 Task: Search one way flight ticket for 4 adults, 2 children, 2 infants in seat and 1 infant on lap in economy from Eagle/vail: Eagle County Regional Airport to Raleigh: Raleigh-durham International Airport on 8-5-2023. Choice of flights is Southwest. Number of bags: 1 carry on bag. Price is upto 85000. Outbound departure time preference is 0:00.
Action: Mouse moved to (295, 124)
Screenshot: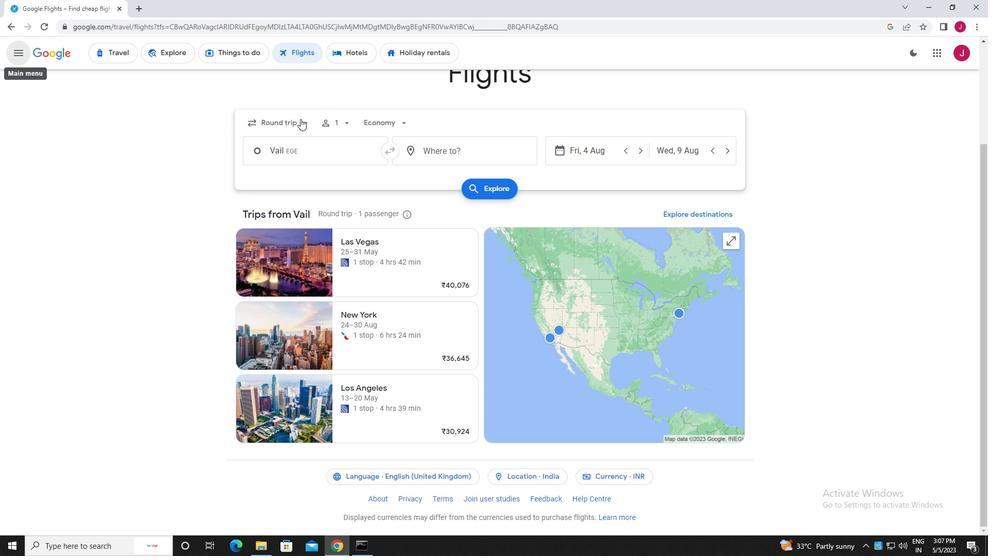 
Action: Mouse pressed left at (295, 124)
Screenshot: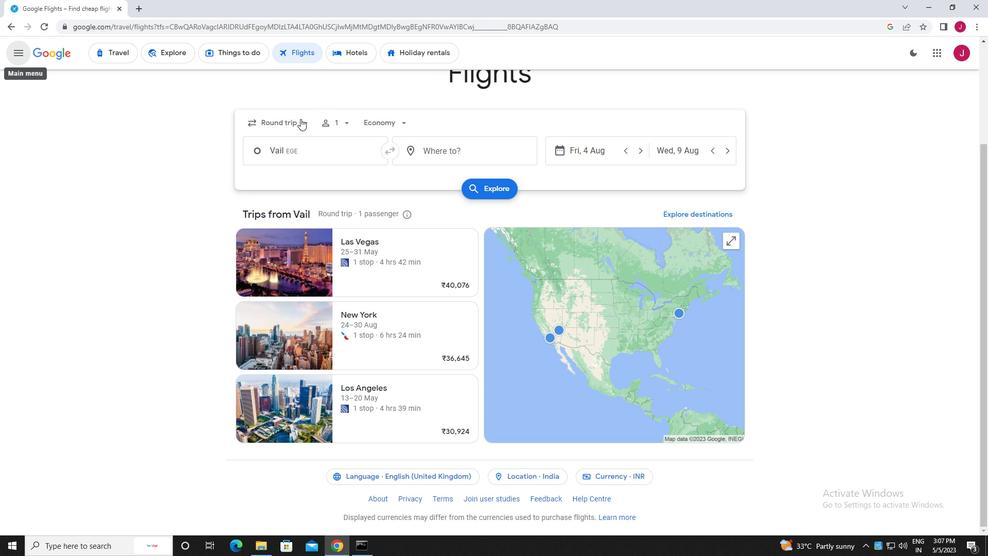 
Action: Mouse moved to (289, 166)
Screenshot: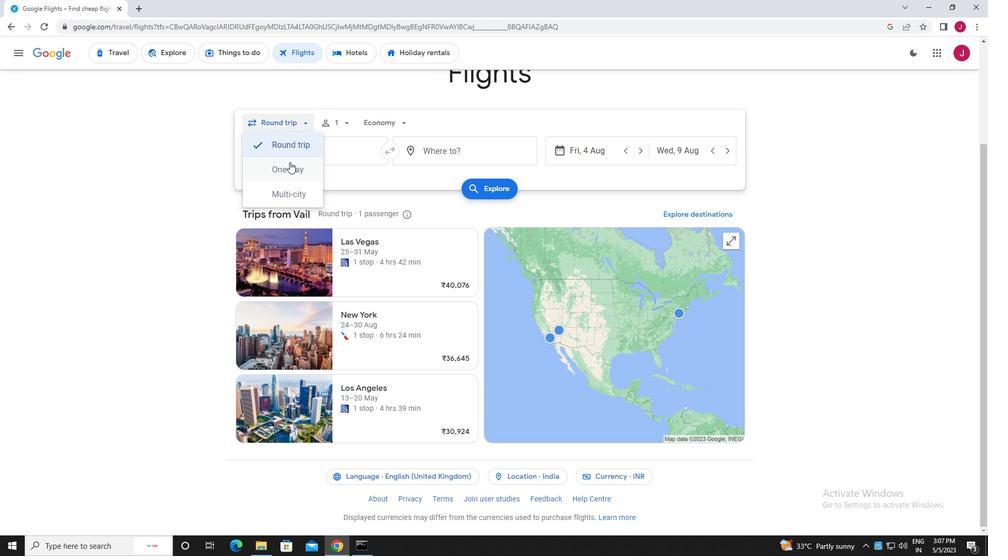 
Action: Mouse pressed left at (289, 166)
Screenshot: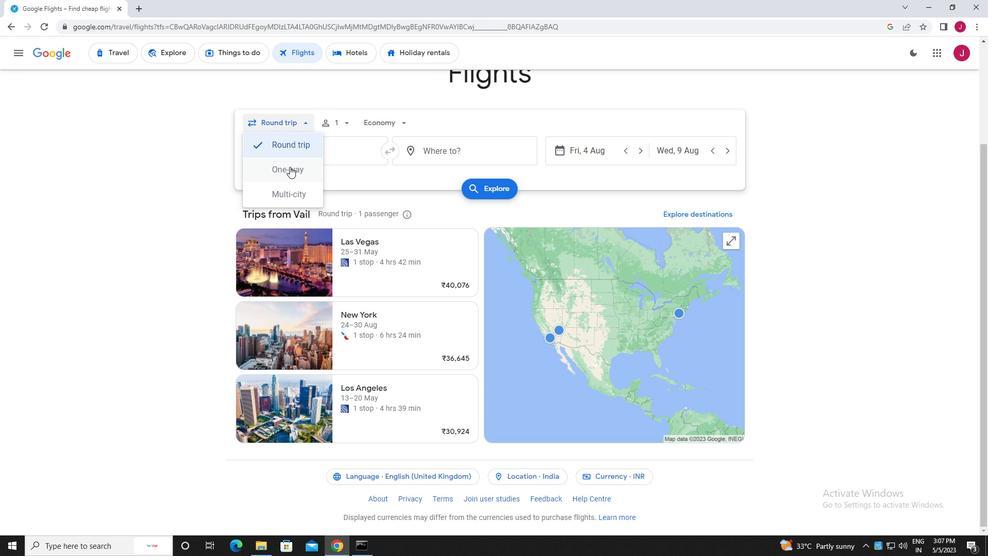 
Action: Mouse moved to (340, 125)
Screenshot: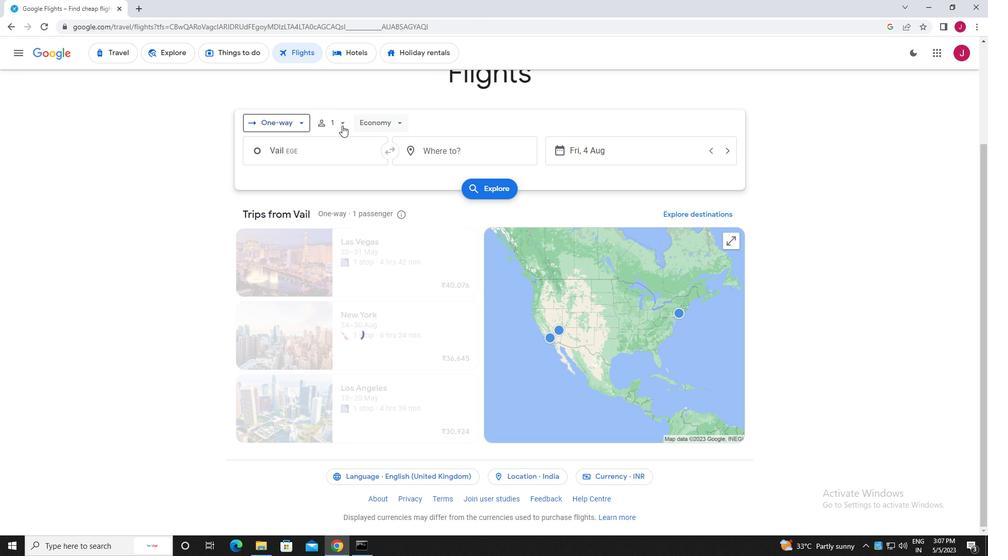 
Action: Mouse pressed left at (340, 125)
Screenshot: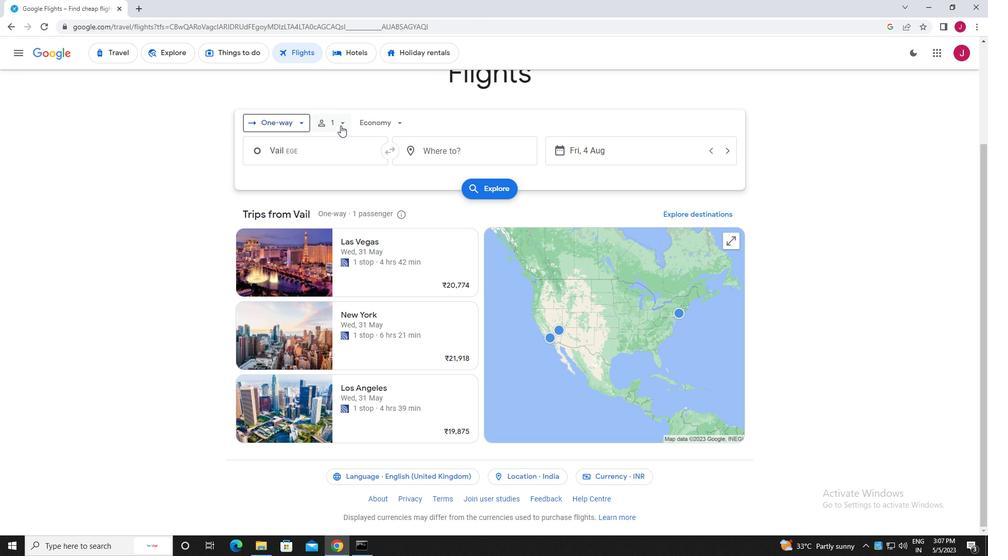 
Action: Mouse moved to (422, 148)
Screenshot: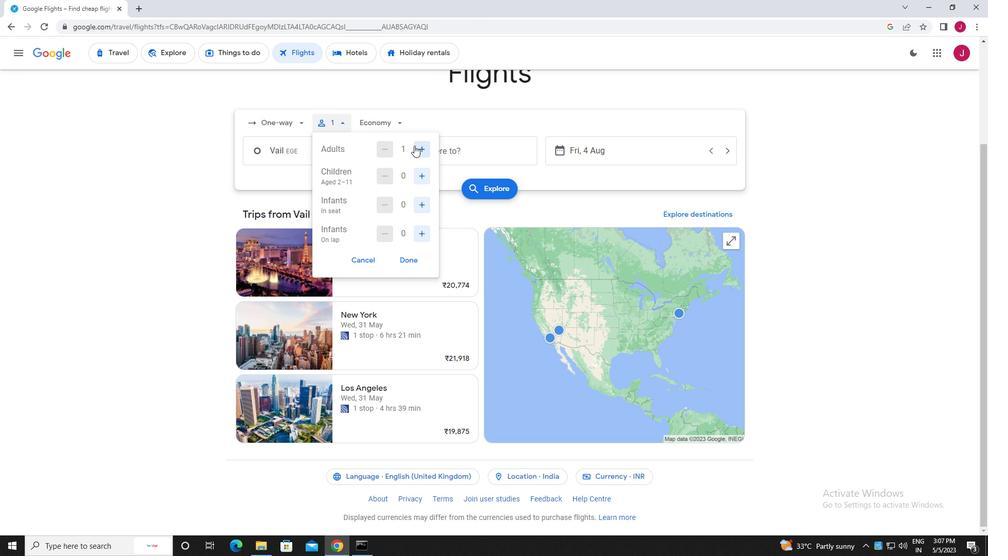 
Action: Mouse pressed left at (422, 148)
Screenshot: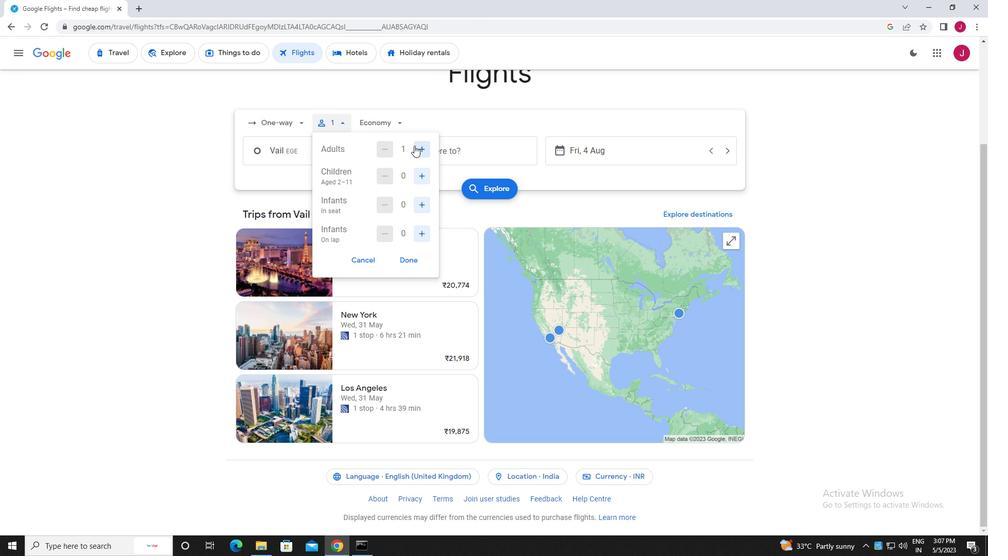 
Action: Mouse pressed left at (422, 148)
Screenshot: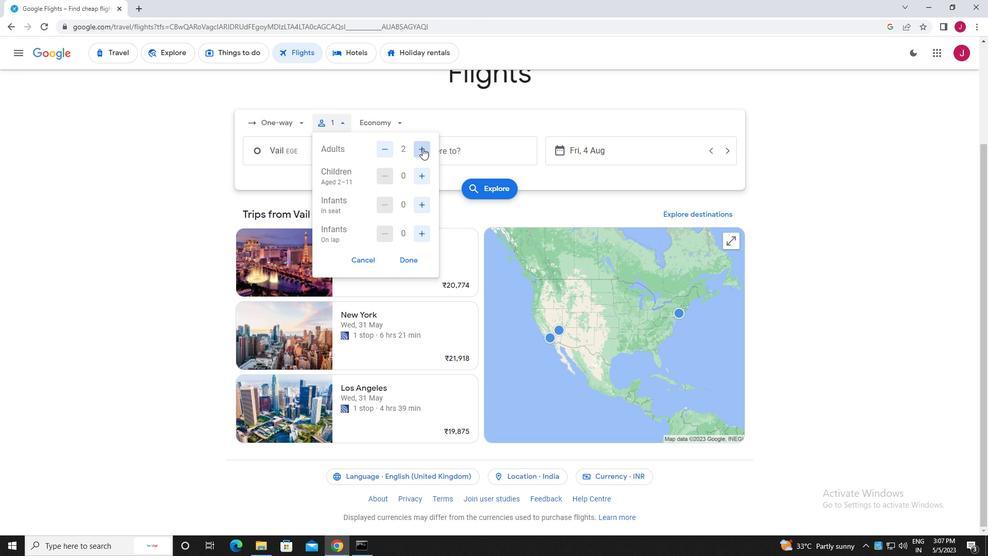 
Action: Mouse pressed left at (422, 148)
Screenshot: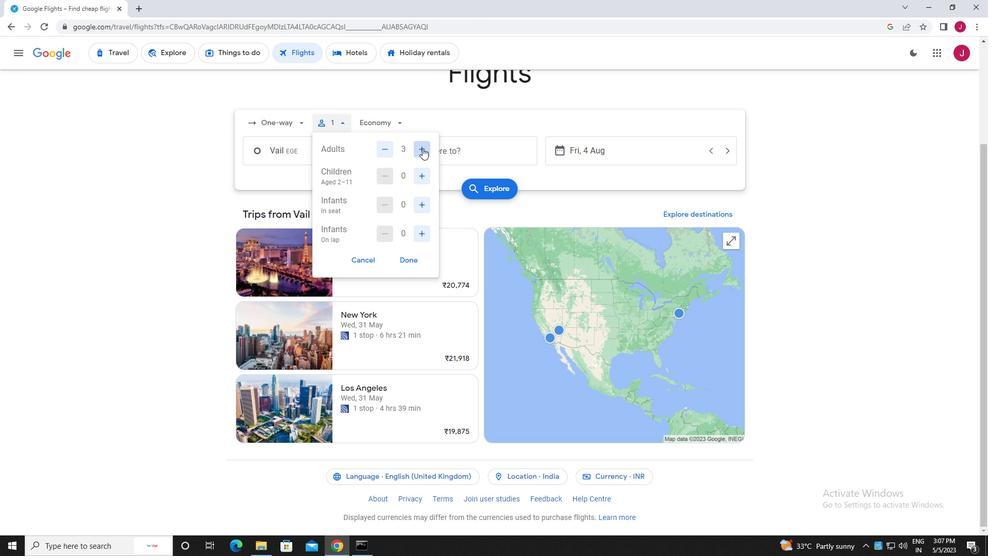 
Action: Mouse moved to (422, 175)
Screenshot: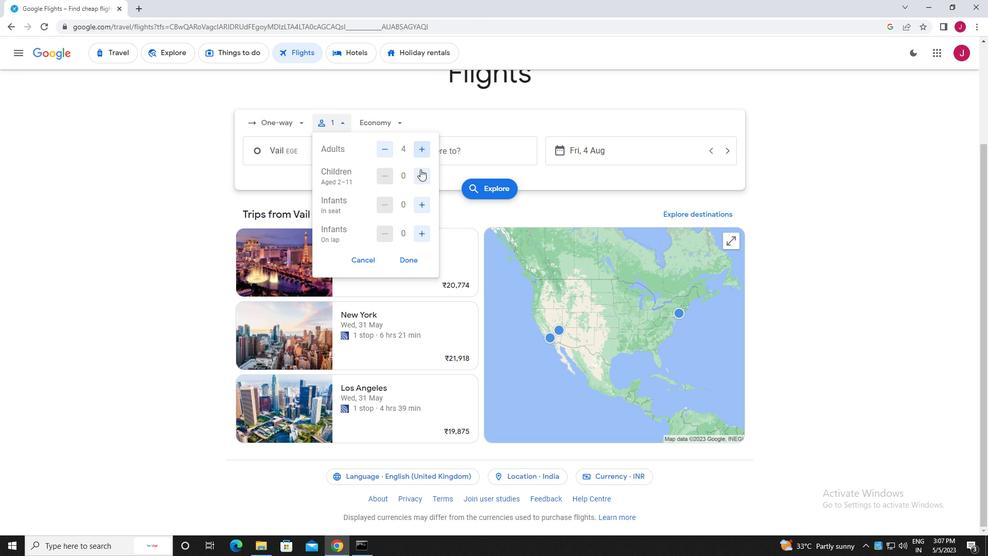 
Action: Mouse pressed left at (422, 175)
Screenshot: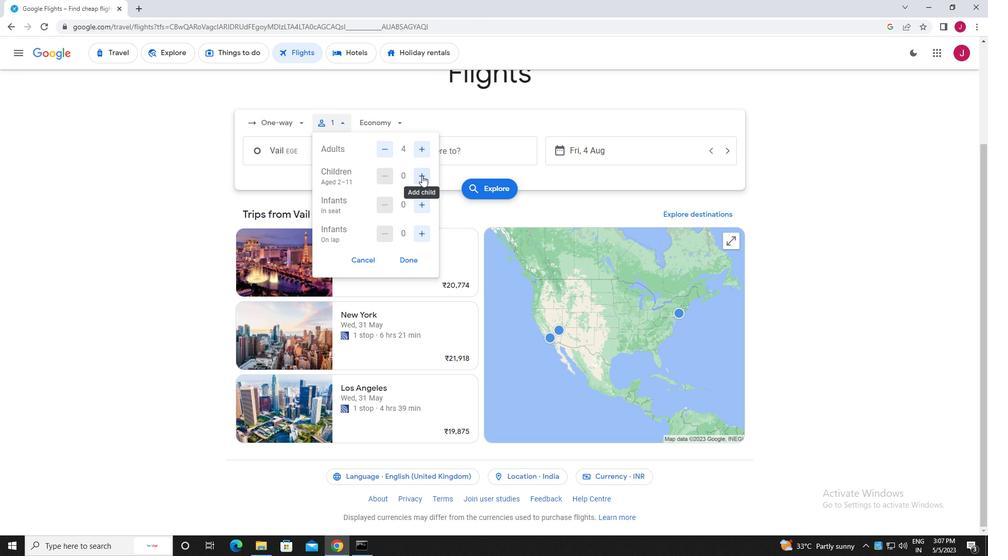 
Action: Mouse pressed left at (422, 175)
Screenshot: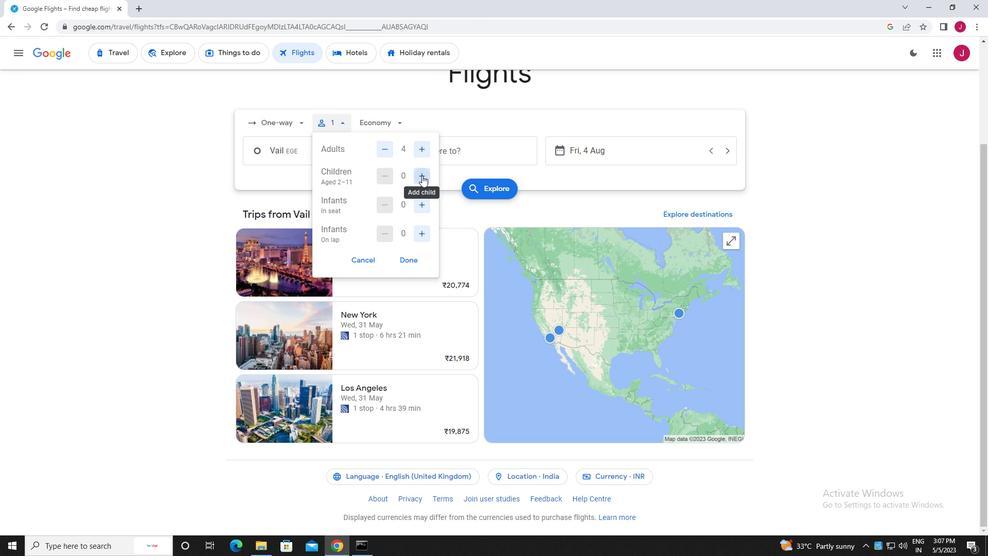 
Action: Mouse moved to (422, 203)
Screenshot: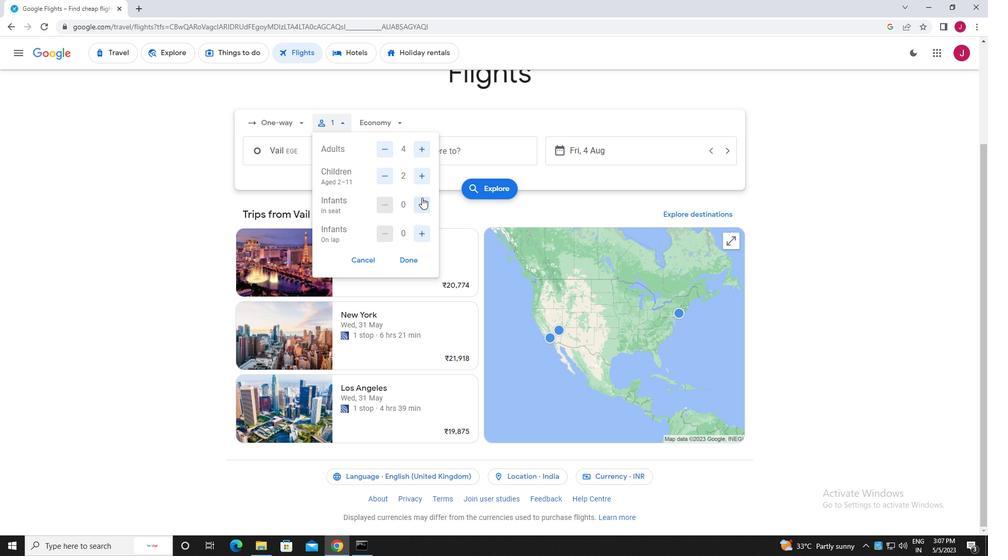 
Action: Mouse pressed left at (422, 203)
Screenshot: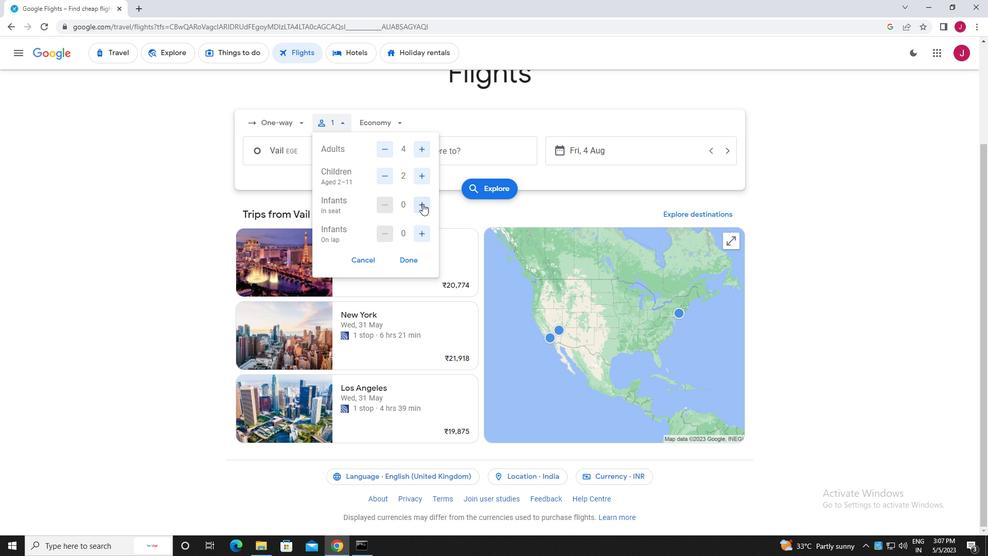 
Action: Mouse pressed left at (422, 203)
Screenshot: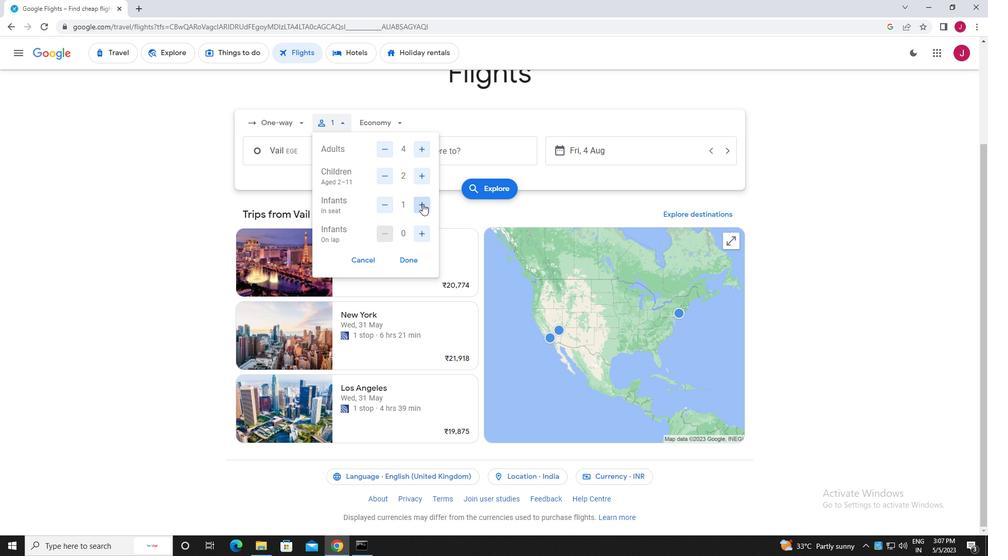 
Action: Mouse moved to (420, 230)
Screenshot: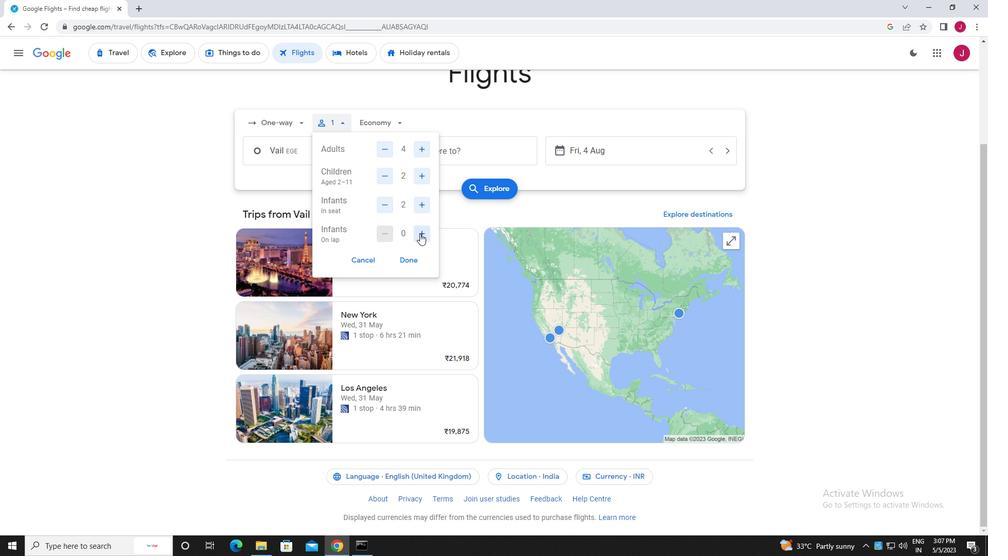 
Action: Mouse pressed left at (420, 230)
Screenshot: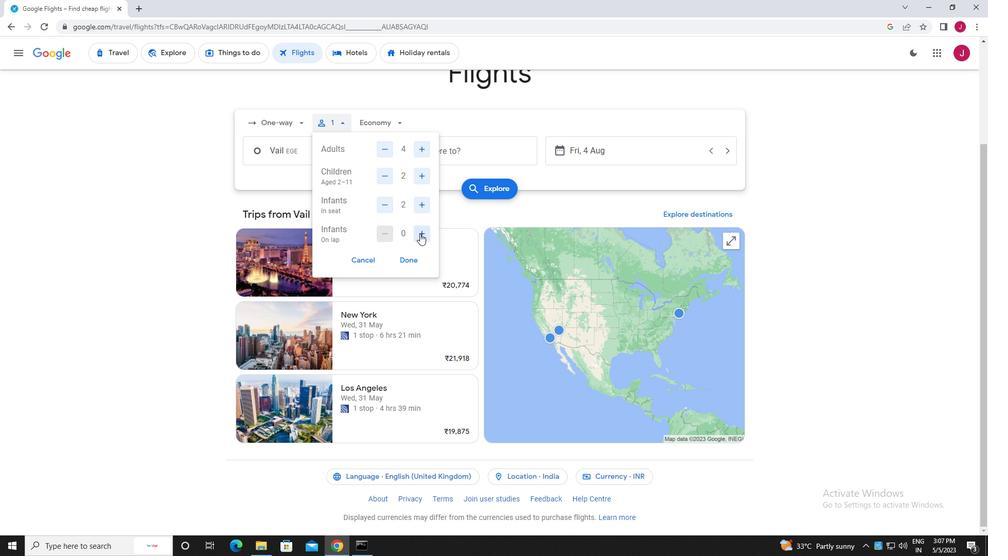 
Action: Mouse moved to (409, 260)
Screenshot: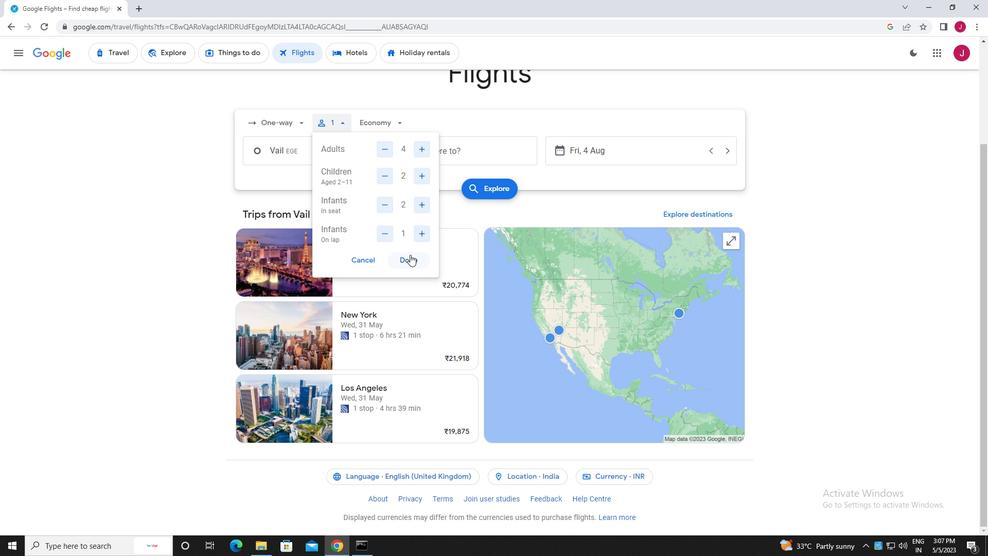 
Action: Mouse pressed left at (409, 260)
Screenshot: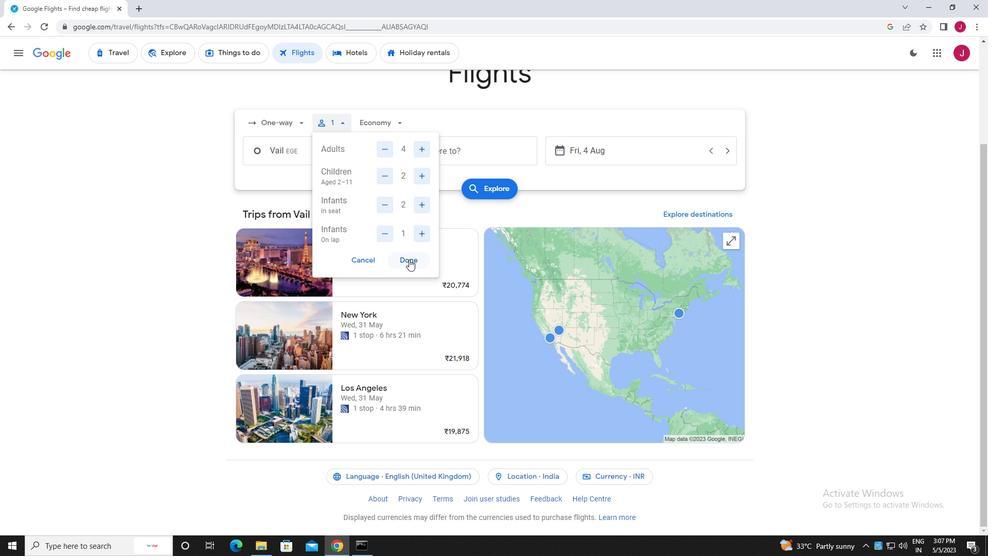
Action: Mouse moved to (384, 124)
Screenshot: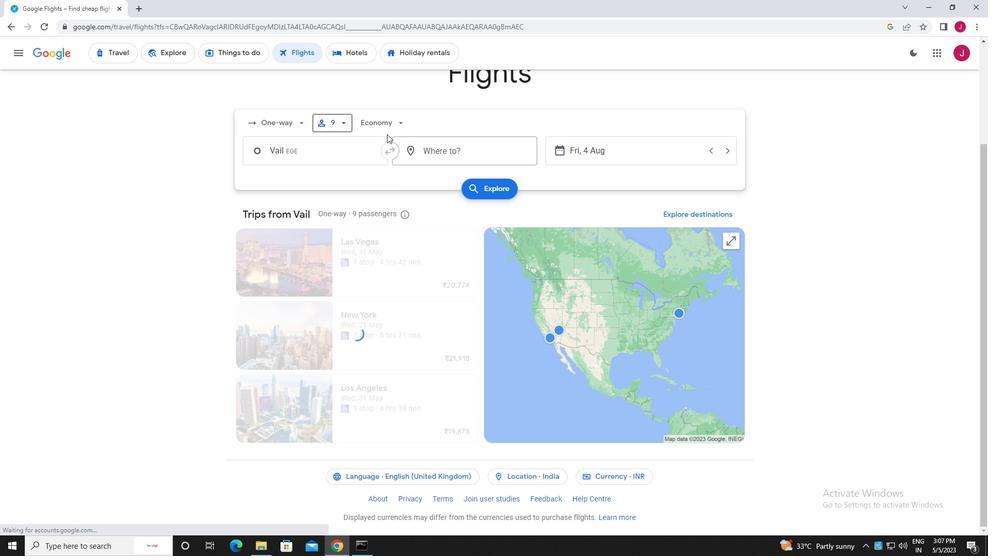 
Action: Mouse pressed left at (384, 124)
Screenshot: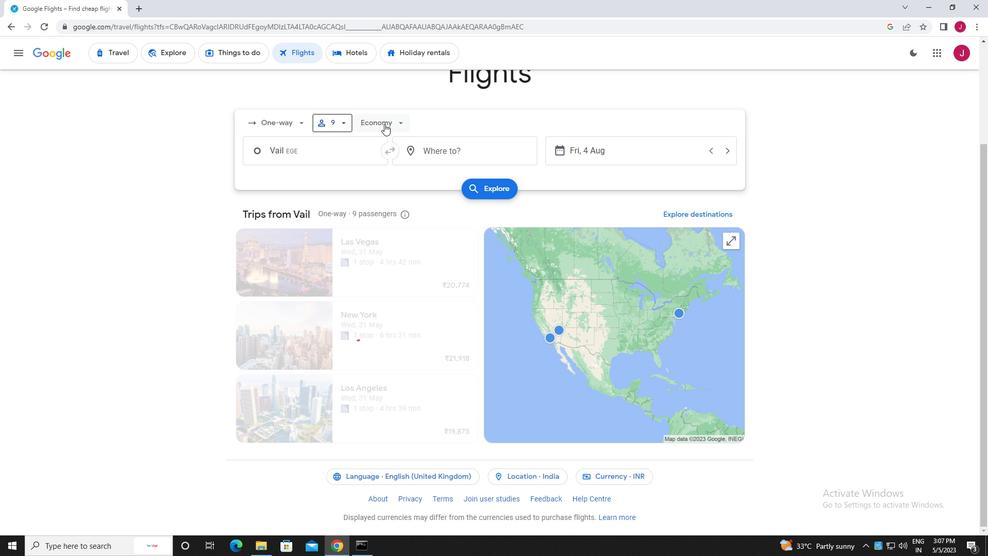 
Action: Mouse moved to (409, 147)
Screenshot: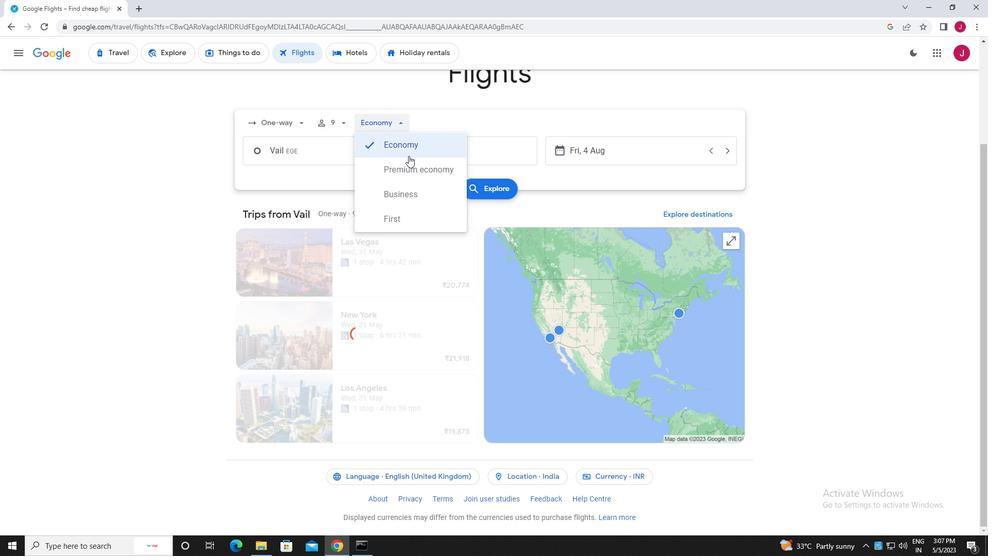 
Action: Mouse pressed left at (409, 147)
Screenshot: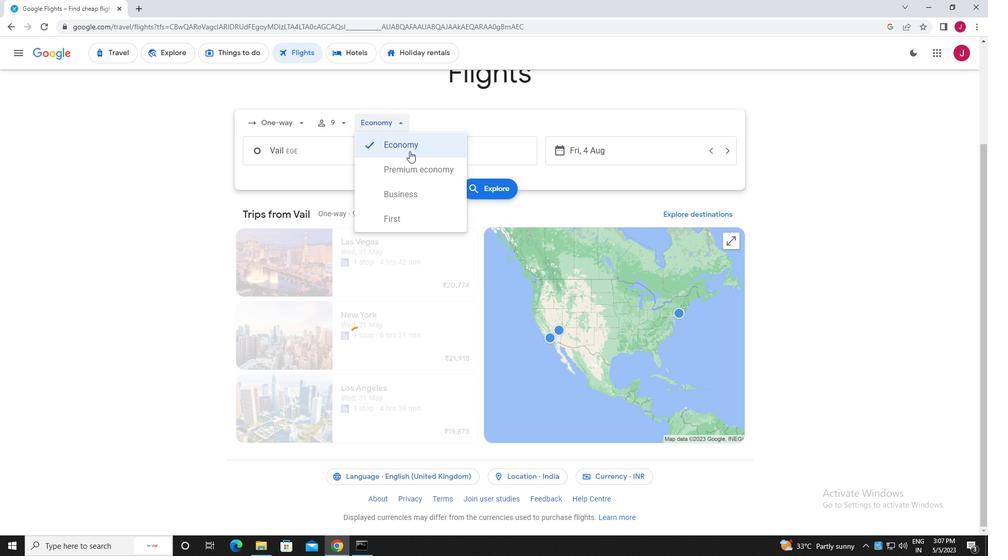 
Action: Mouse moved to (331, 153)
Screenshot: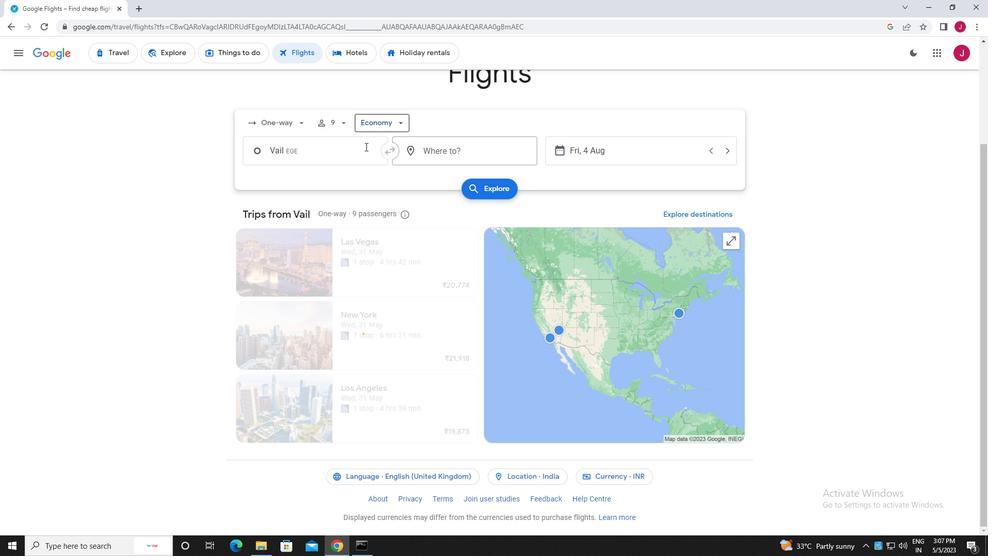 
Action: Mouse pressed left at (331, 153)
Screenshot: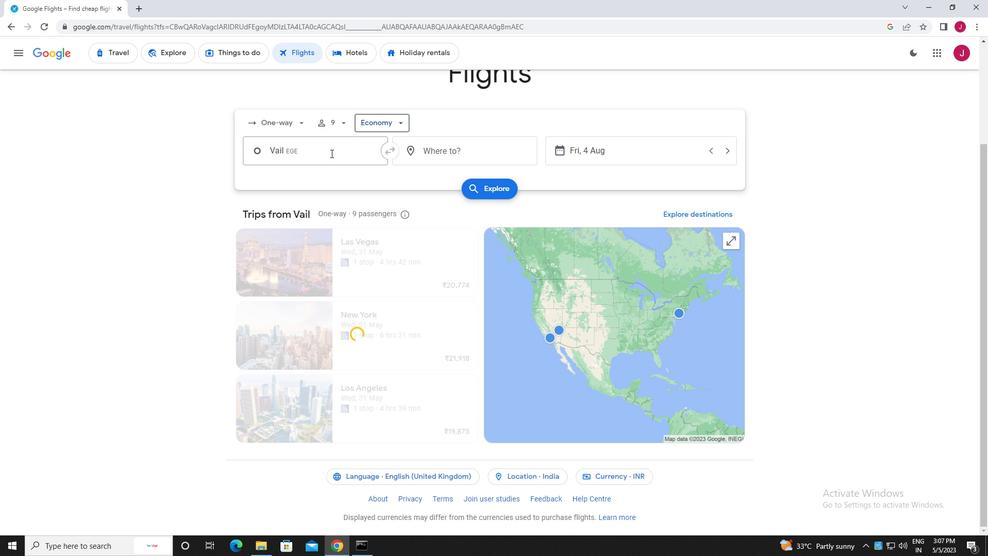 
Action: Mouse moved to (330, 153)
Screenshot: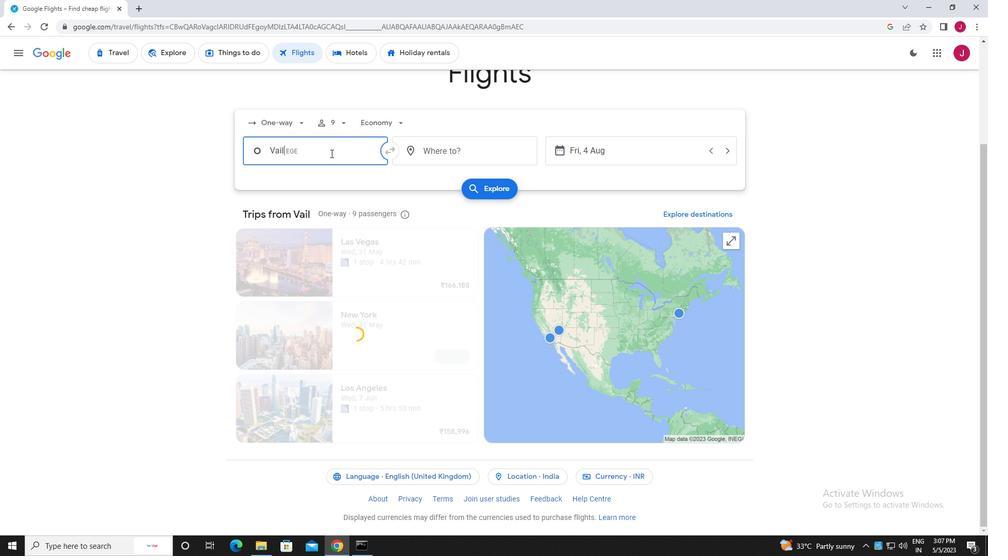 
Action: Key pressed eagle
Screenshot: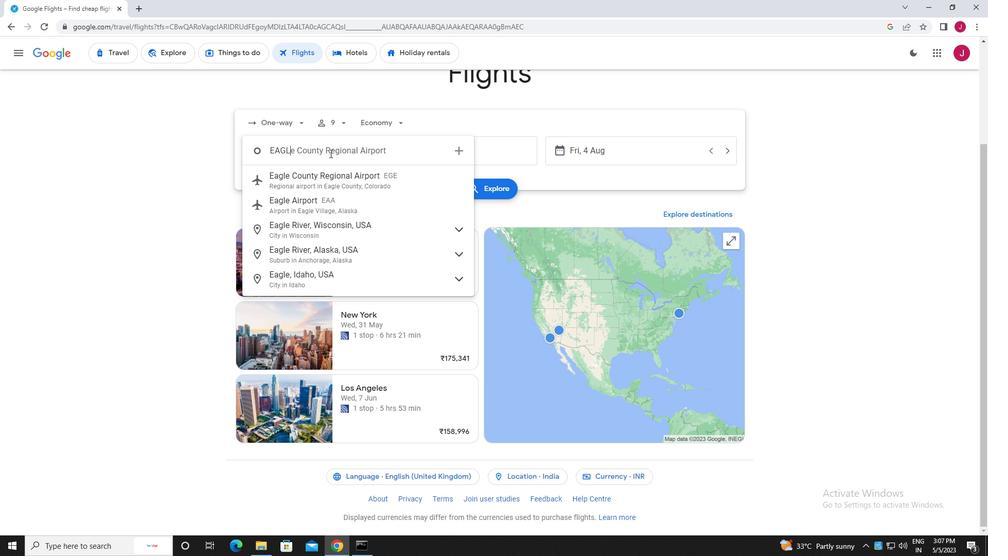 
Action: Mouse moved to (332, 153)
Screenshot: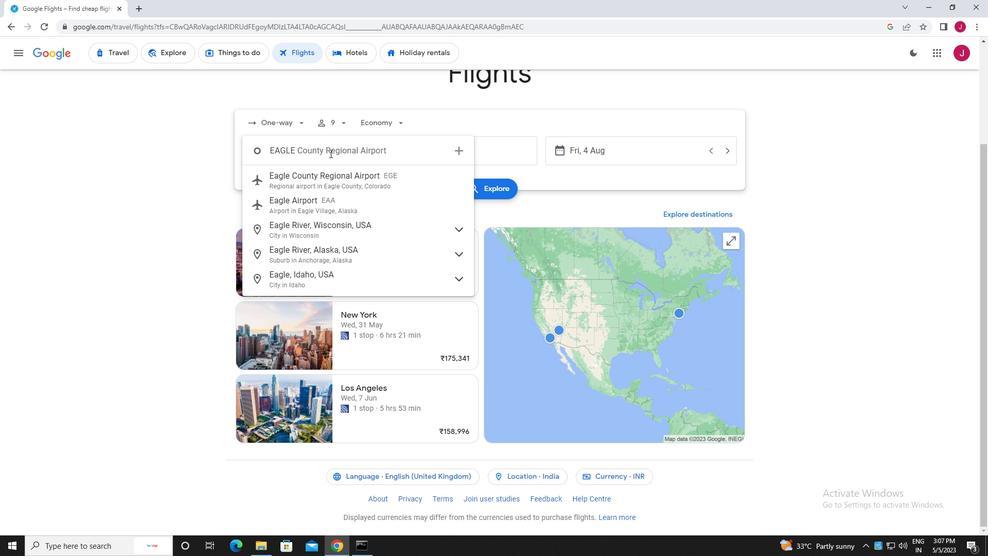 
Action: Key pressed <Key.space>co
Screenshot: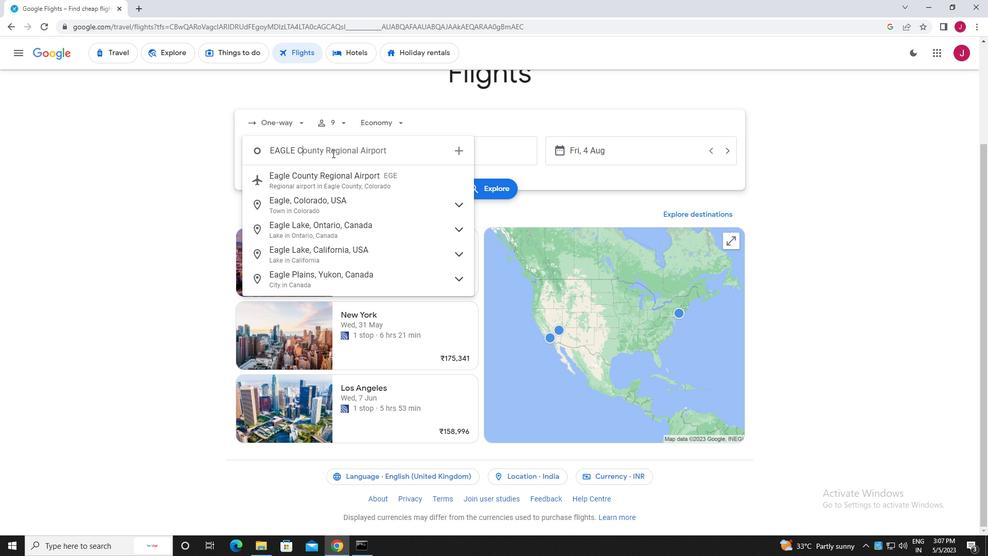 
Action: Mouse moved to (335, 182)
Screenshot: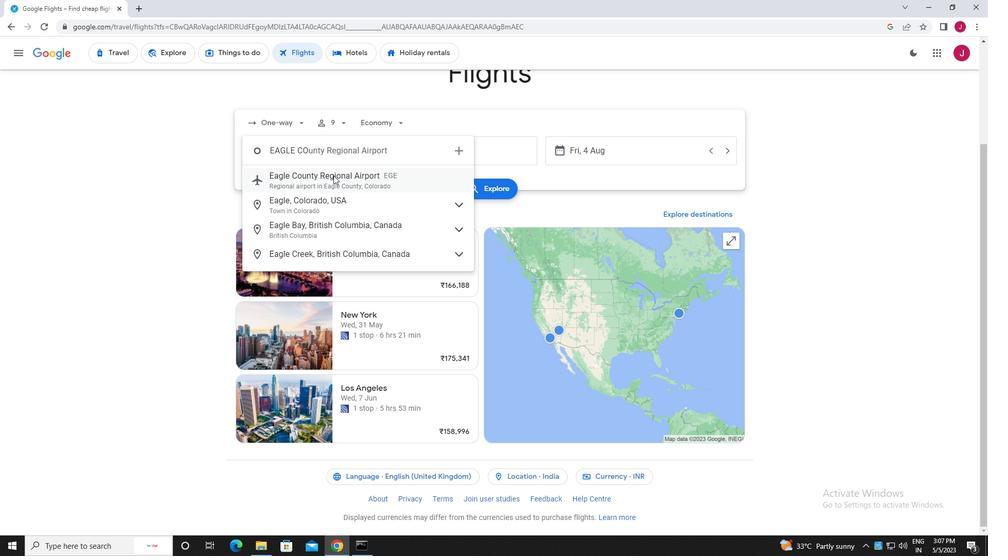 
Action: Mouse pressed left at (335, 182)
Screenshot: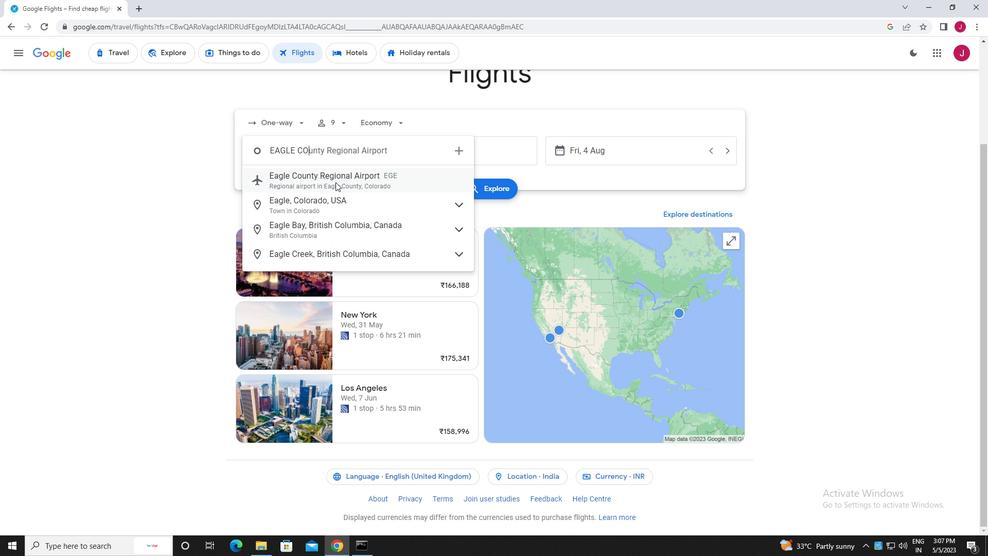
Action: Mouse moved to (471, 149)
Screenshot: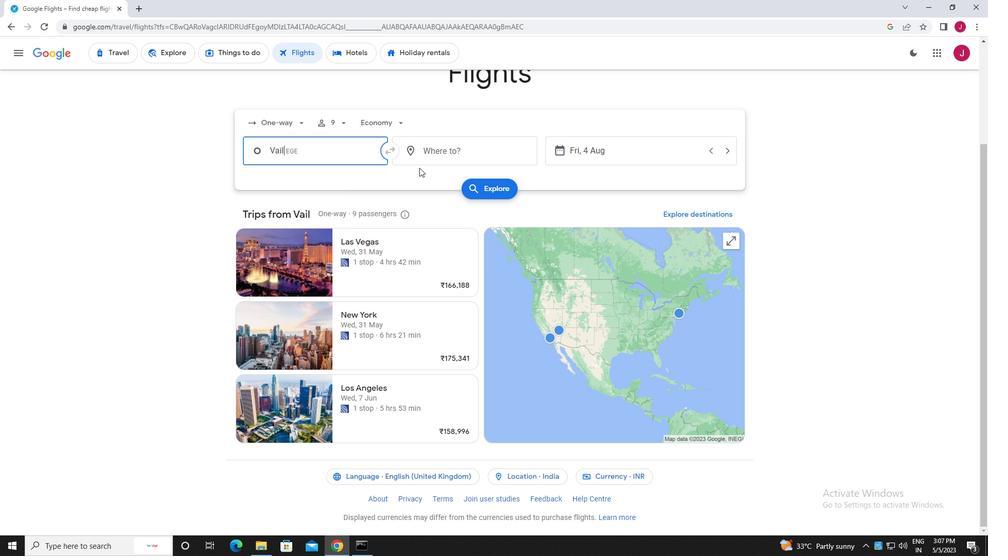 
Action: Mouse pressed left at (471, 149)
Screenshot: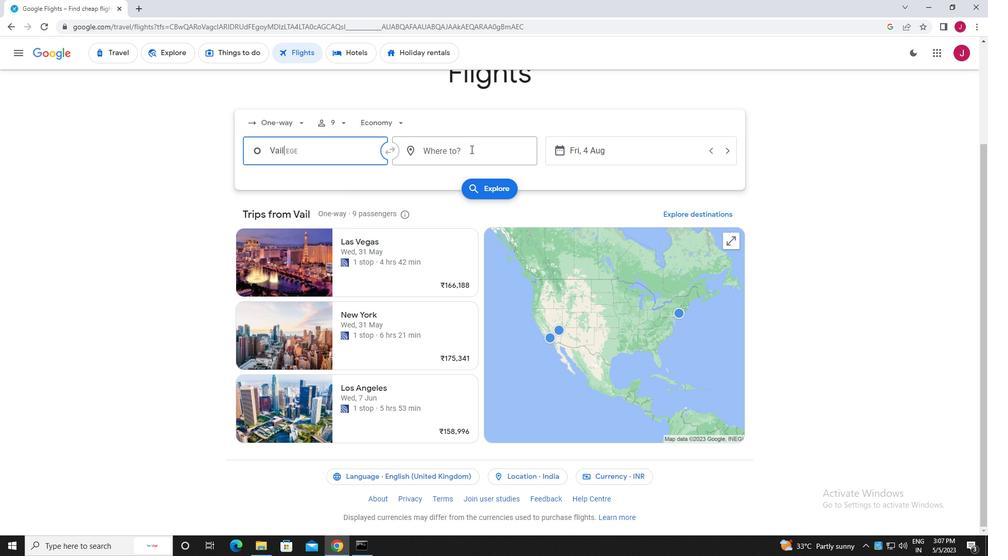 
Action: Key pressed raleigh
Screenshot: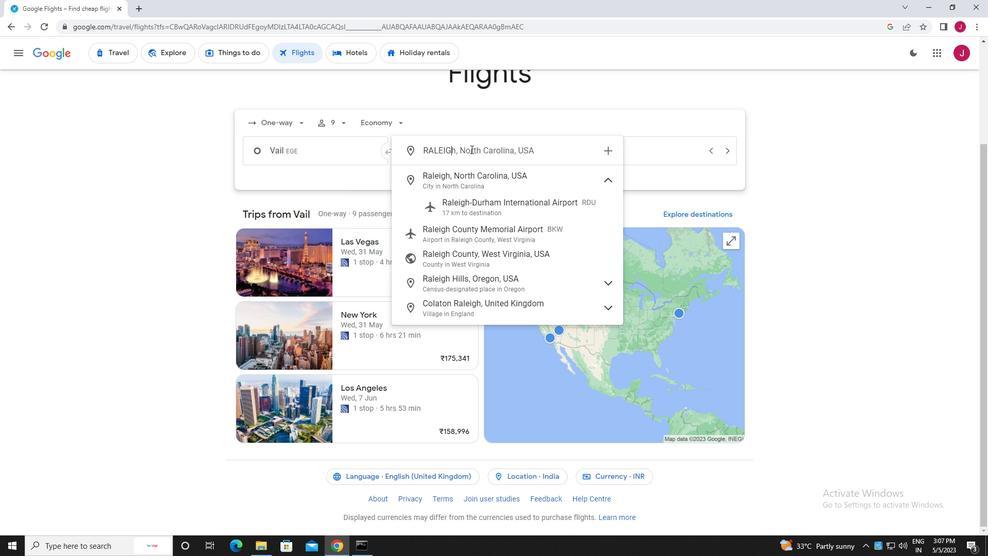 
Action: Mouse moved to (517, 206)
Screenshot: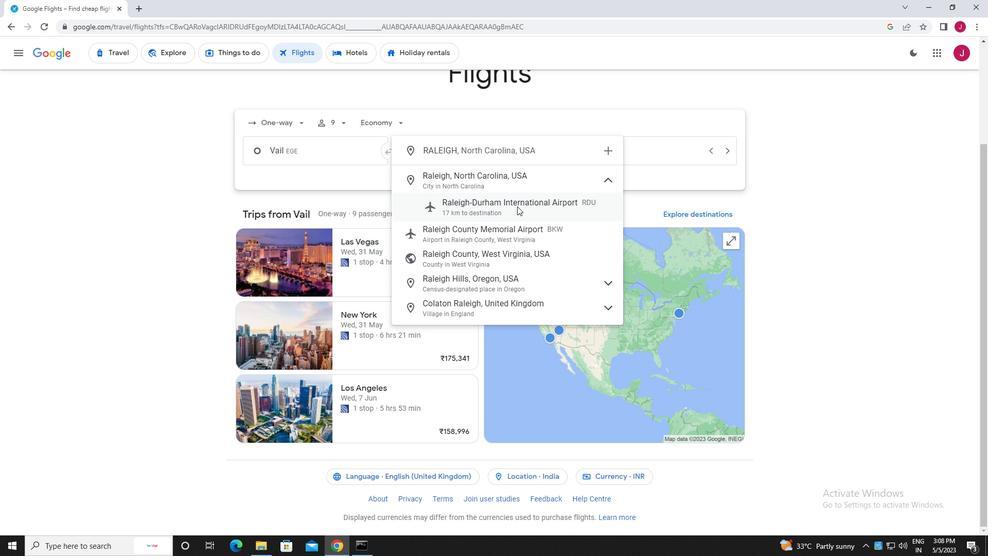 
Action: Mouse pressed left at (517, 206)
Screenshot: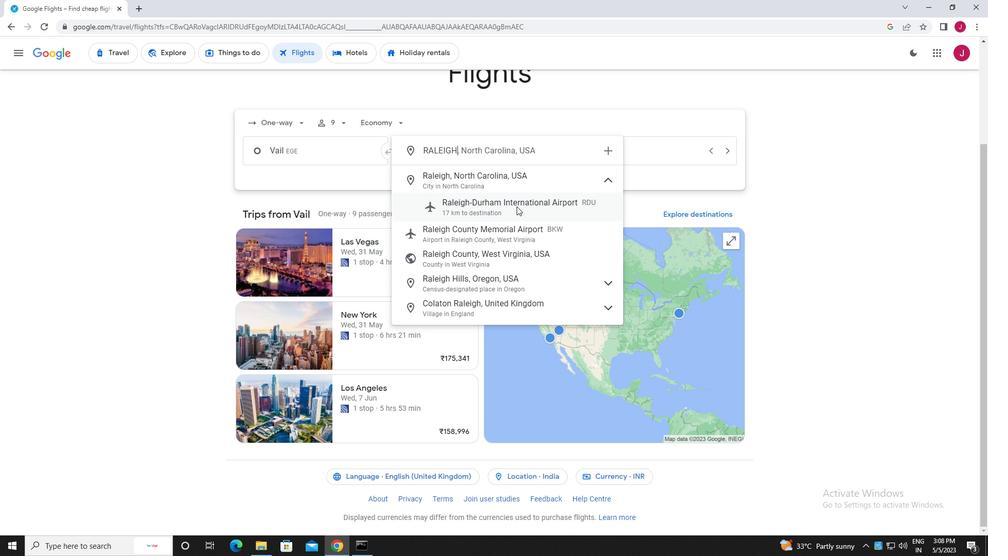 
Action: Mouse moved to (605, 155)
Screenshot: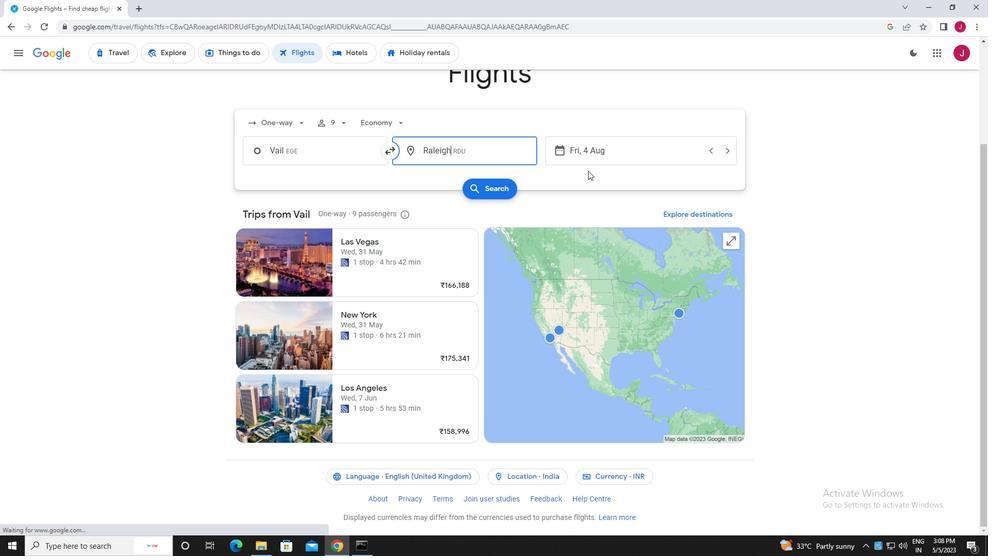 
Action: Mouse pressed left at (605, 155)
Screenshot: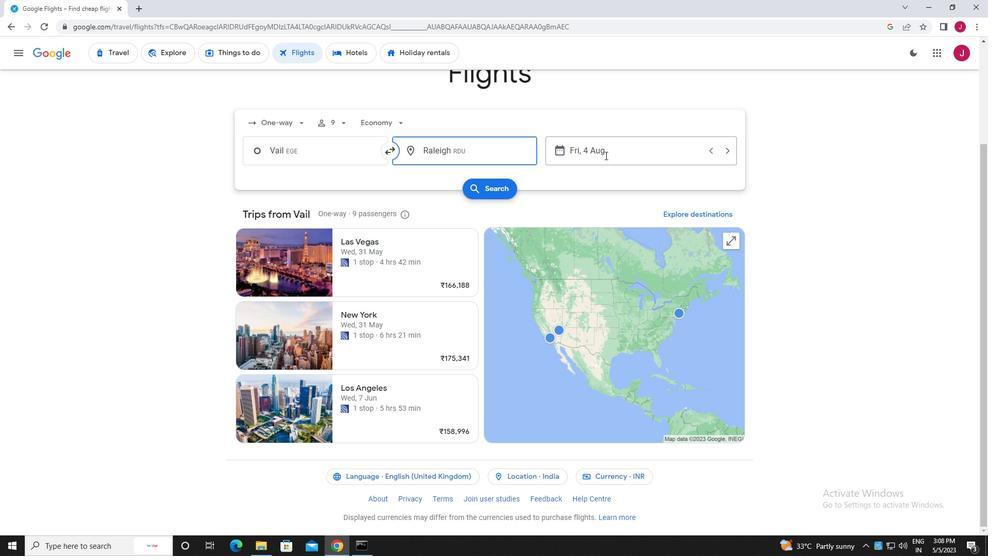 
Action: Mouse moved to (523, 229)
Screenshot: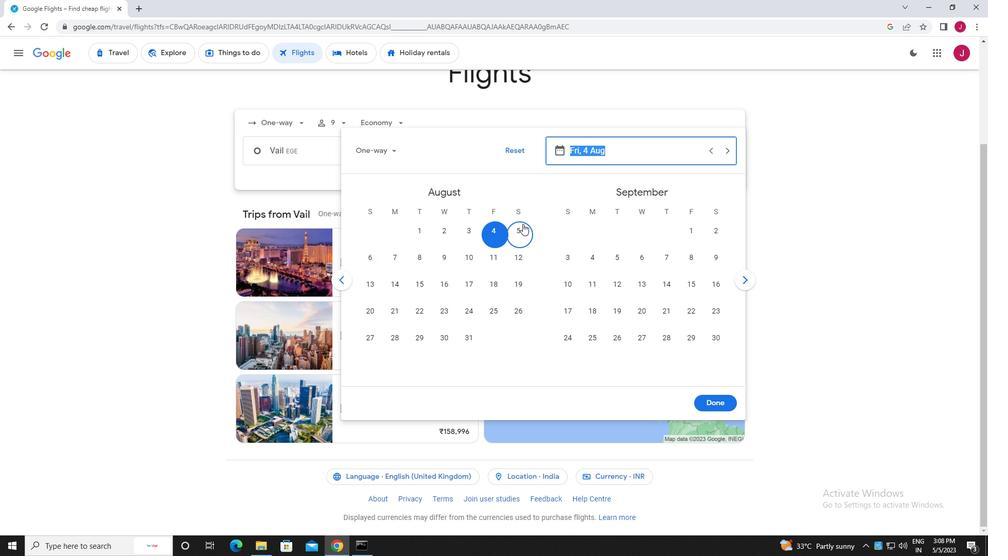
Action: Mouse pressed left at (523, 229)
Screenshot: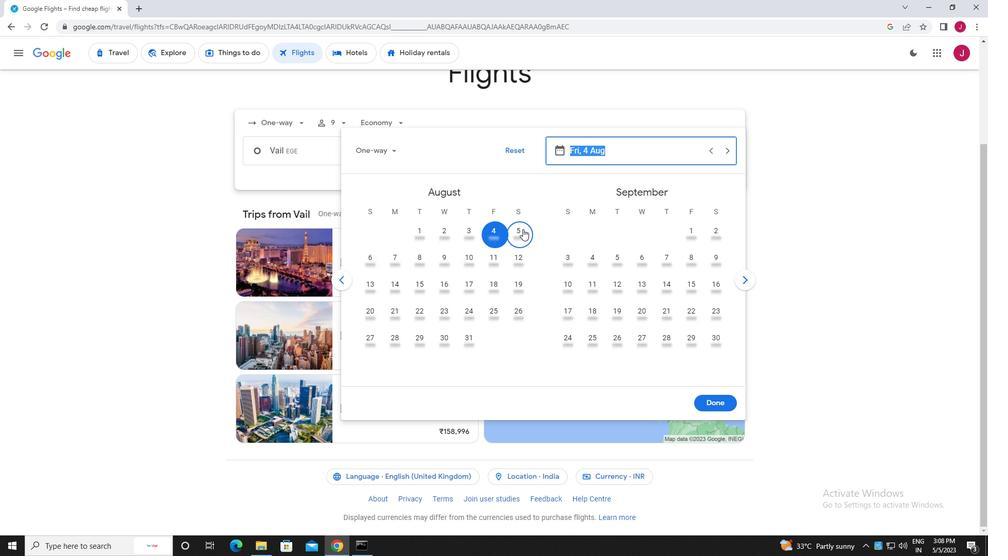 
Action: Mouse moved to (717, 400)
Screenshot: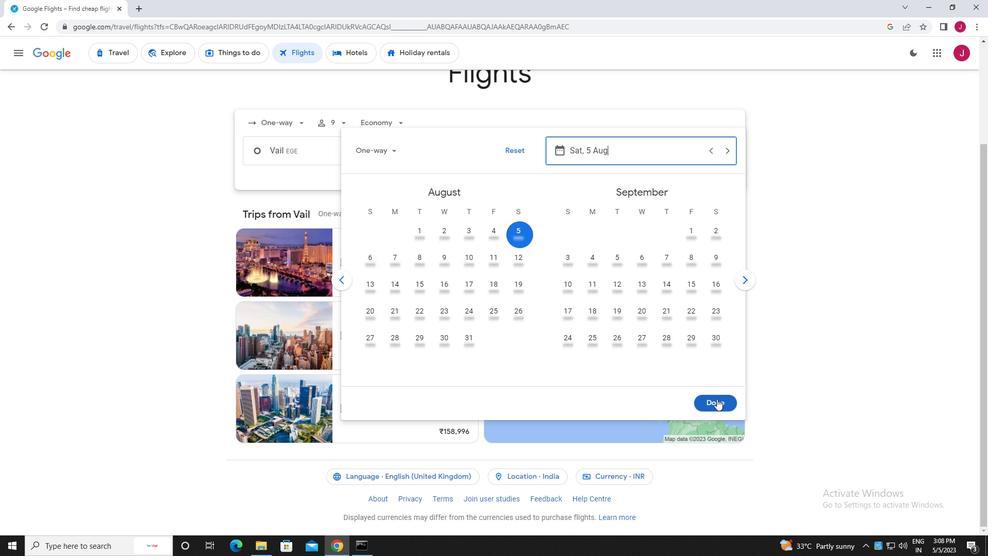 
Action: Mouse pressed left at (717, 400)
Screenshot: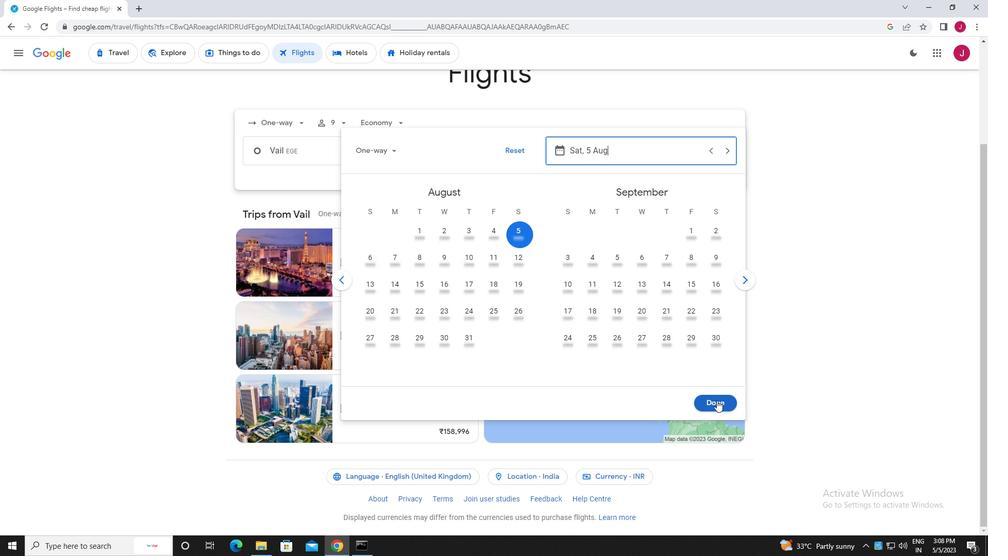 
Action: Mouse moved to (496, 191)
Screenshot: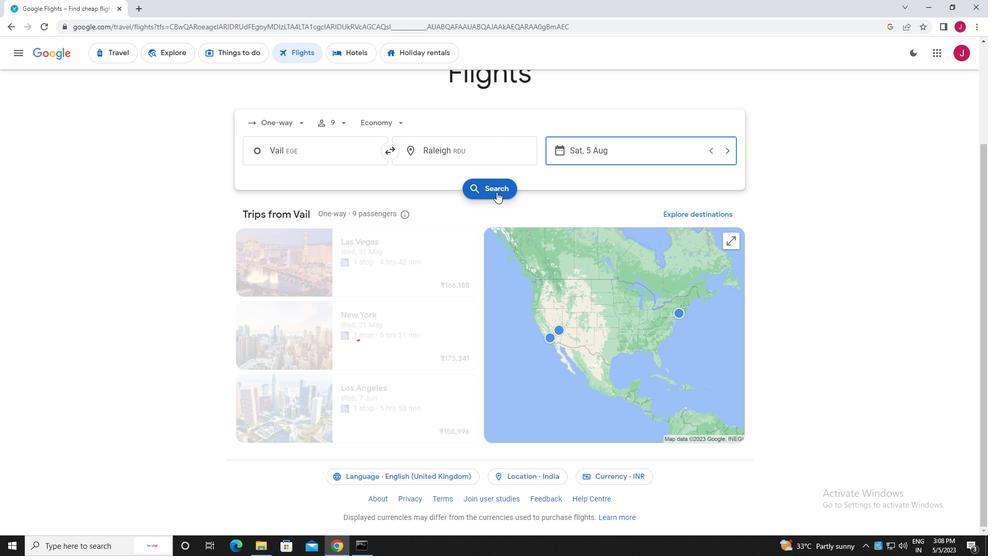 
Action: Mouse pressed left at (496, 191)
Screenshot: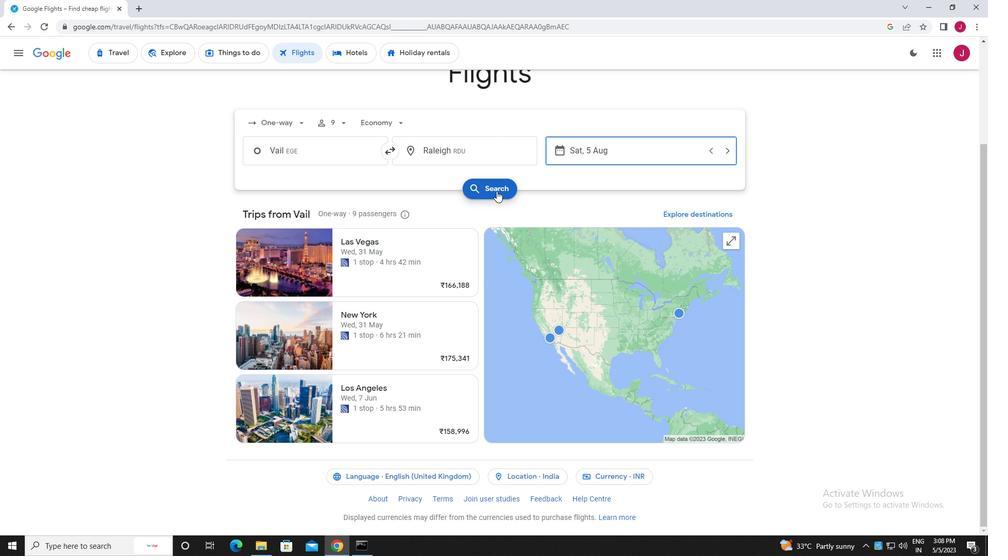 
Action: Mouse moved to (261, 144)
Screenshot: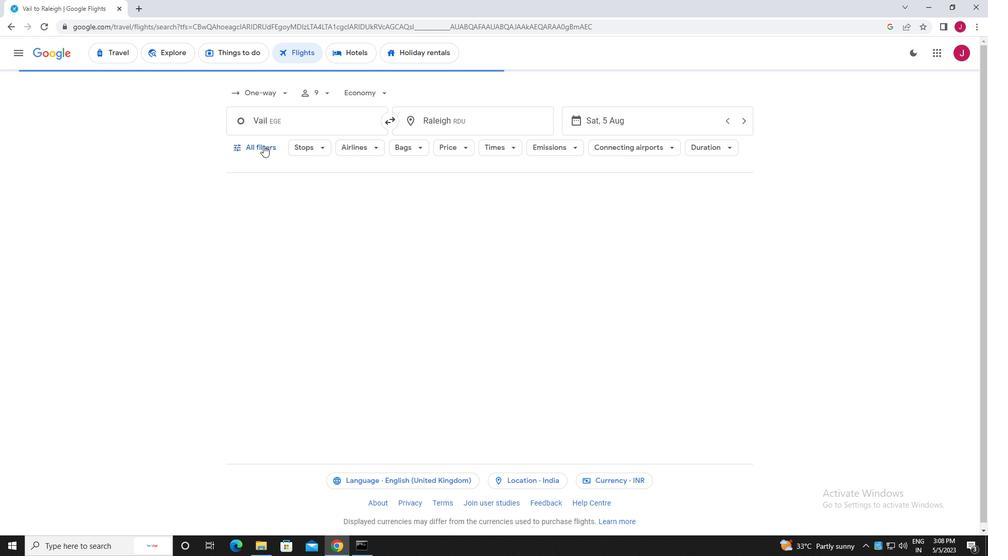 
Action: Mouse pressed left at (261, 144)
Screenshot: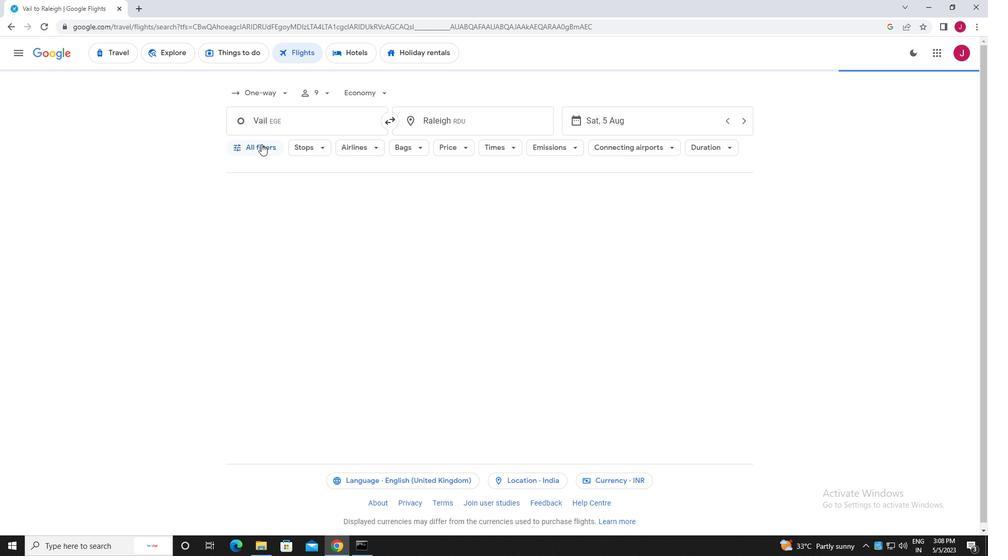 
Action: Mouse moved to (316, 222)
Screenshot: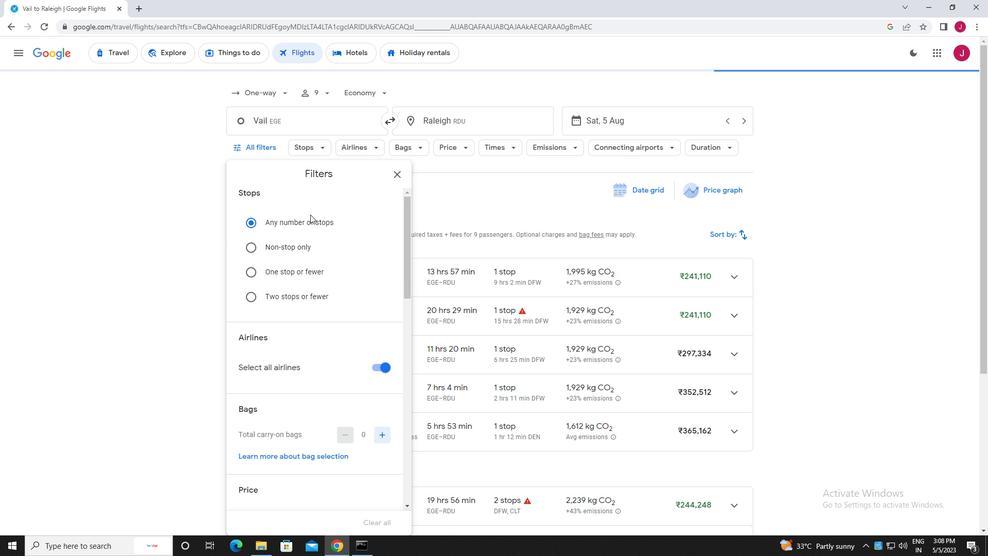 
Action: Mouse scrolled (316, 221) with delta (0, 0)
Screenshot: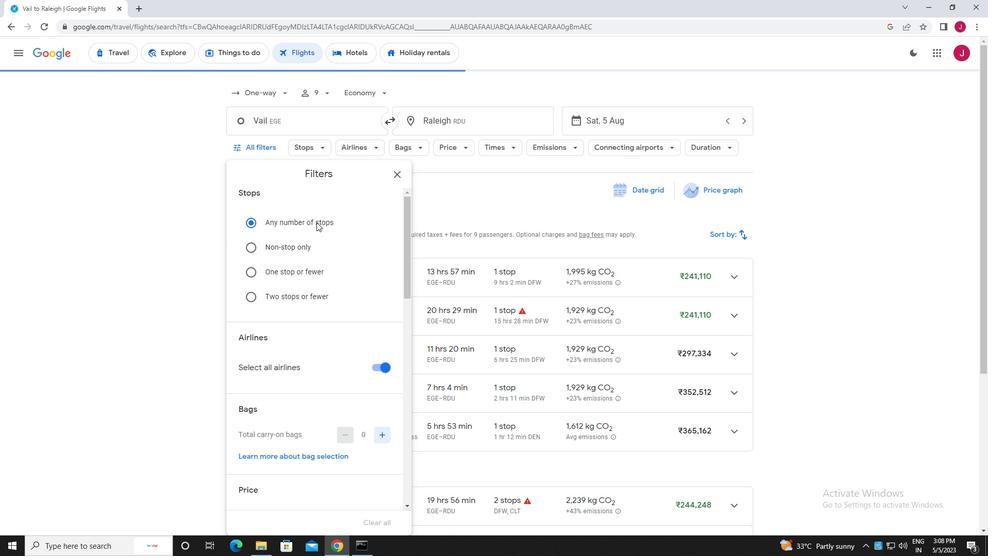 
Action: Mouse scrolled (316, 221) with delta (0, 0)
Screenshot: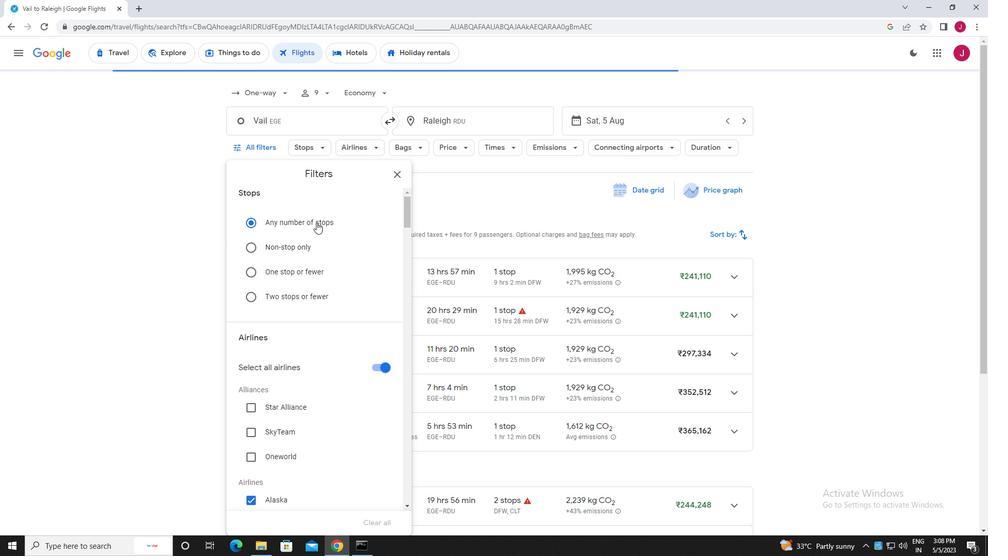 
Action: Mouse scrolled (316, 221) with delta (0, 0)
Screenshot: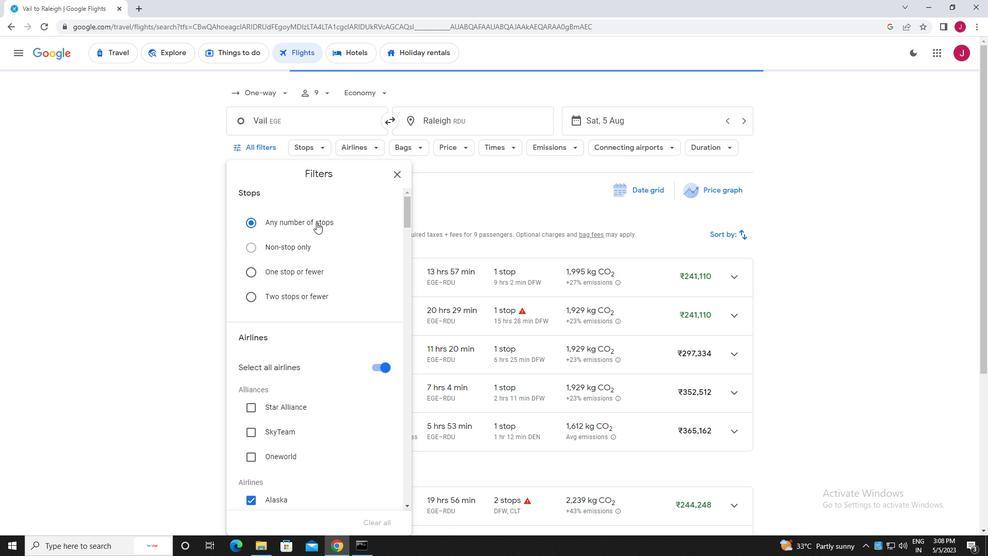 
Action: Mouse moved to (372, 211)
Screenshot: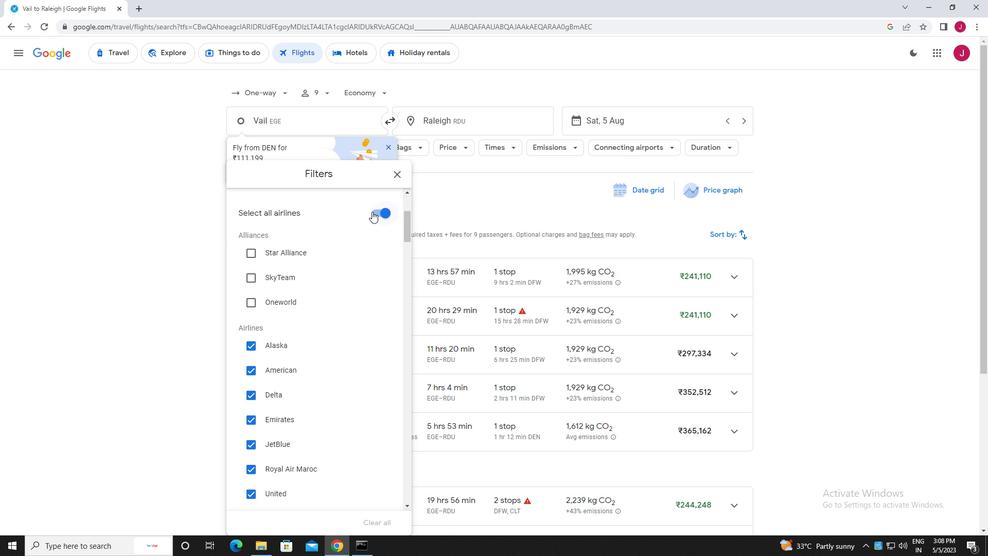 
Action: Mouse pressed left at (372, 211)
Screenshot: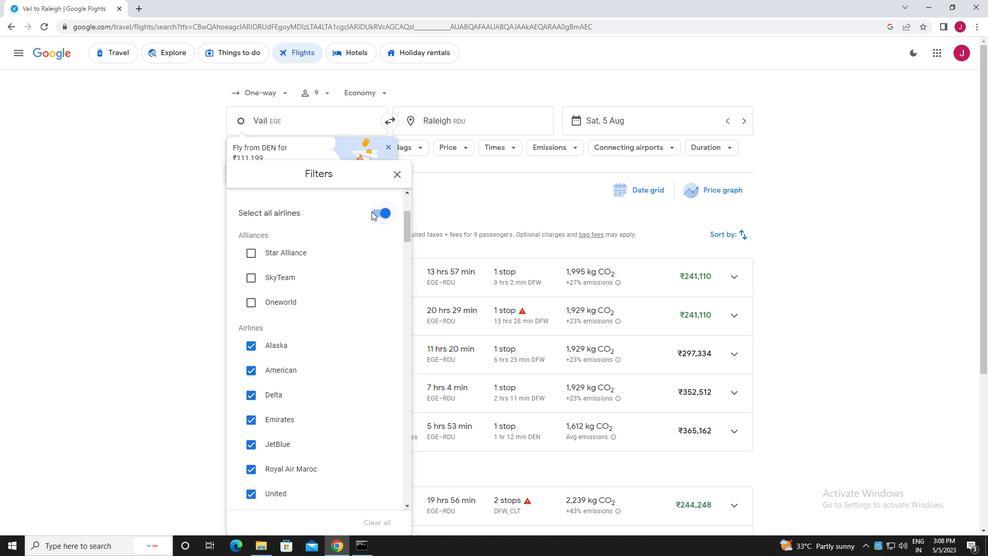 
Action: Mouse moved to (347, 262)
Screenshot: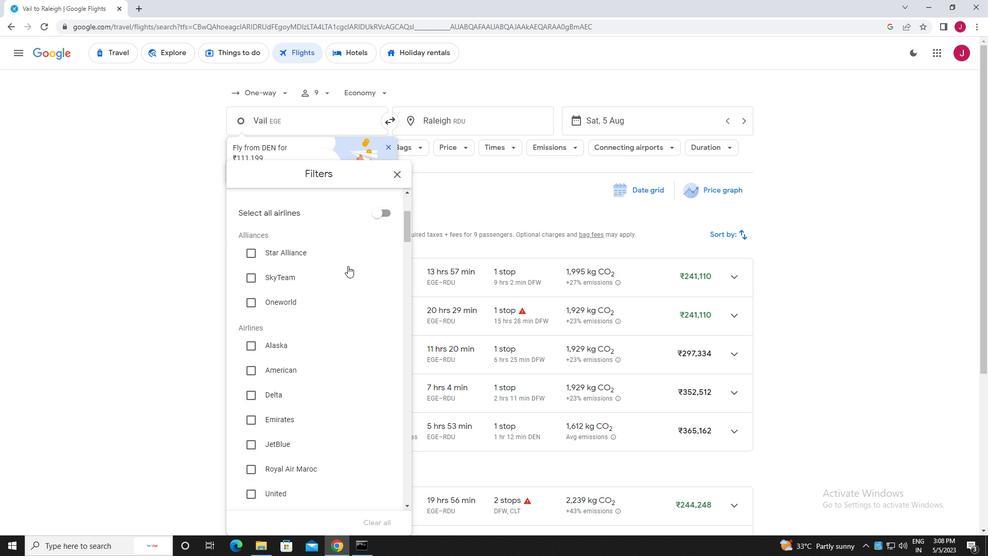 
Action: Mouse scrolled (347, 261) with delta (0, 0)
Screenshot: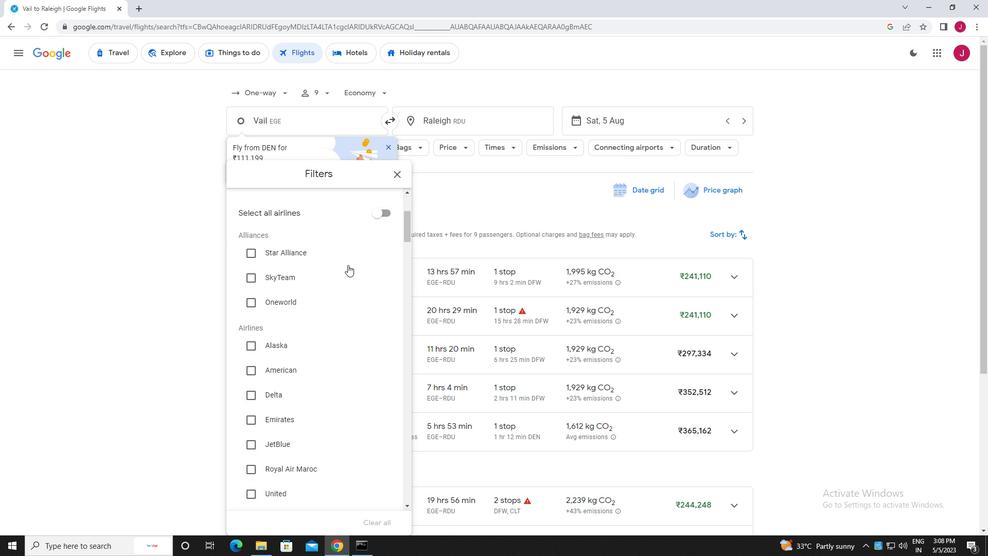 
Action: Mouse moved to (347, 262)
Screenshot: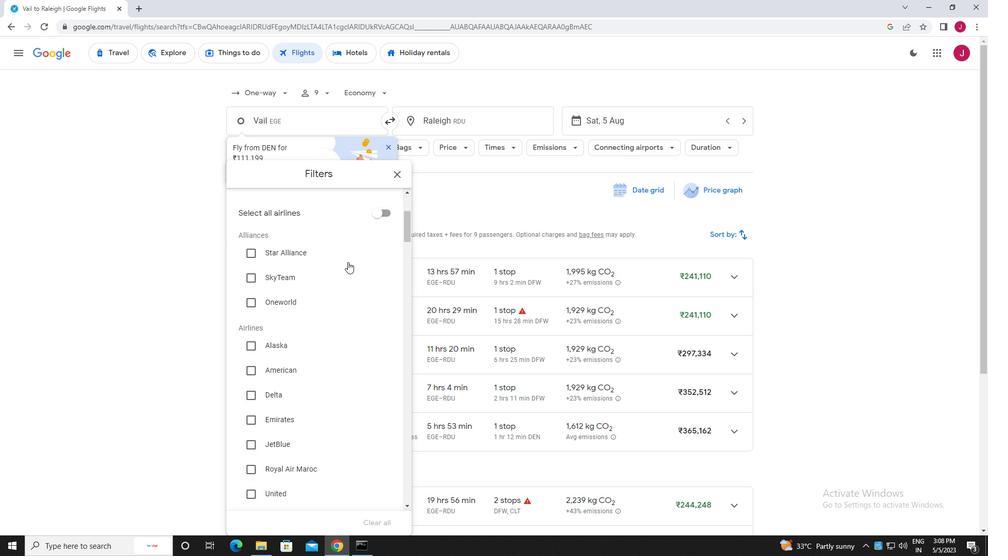 
Action: Mouse scrolled (347, 261) with delta (0, 0)
Screenshot: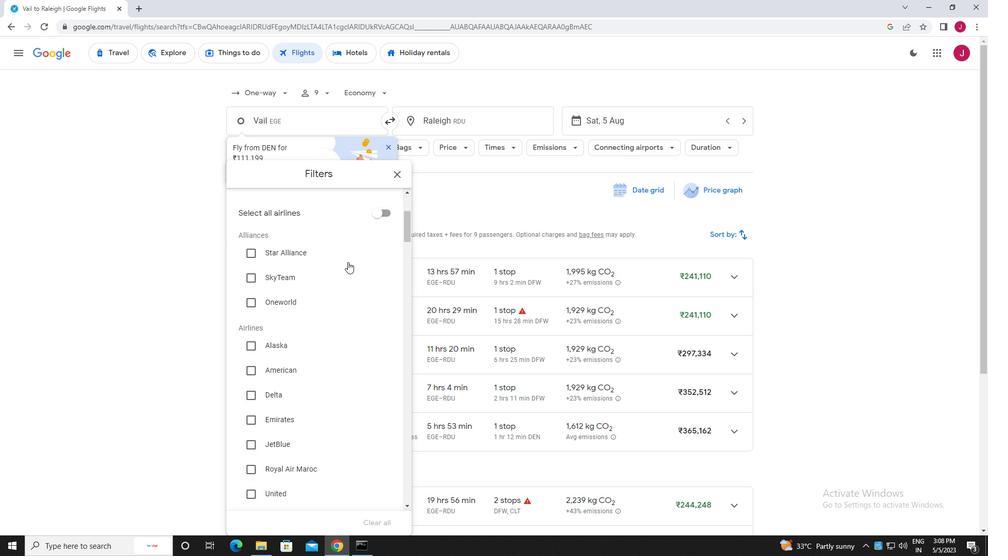 
Action: Mouse moved to (298, 361)
Screenshot: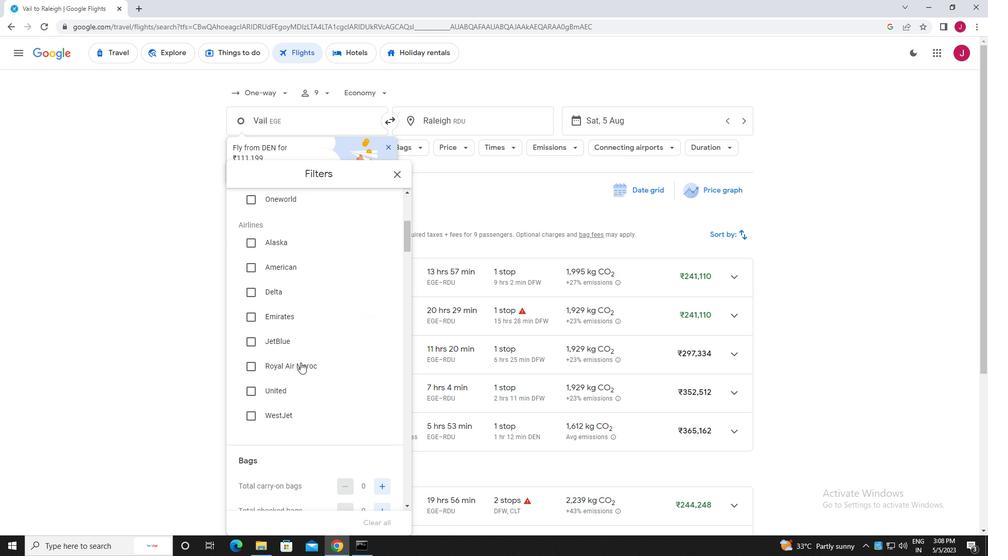 
Action: Mouse scrolled (298, 361) with delta (0, 0)
Screenshot: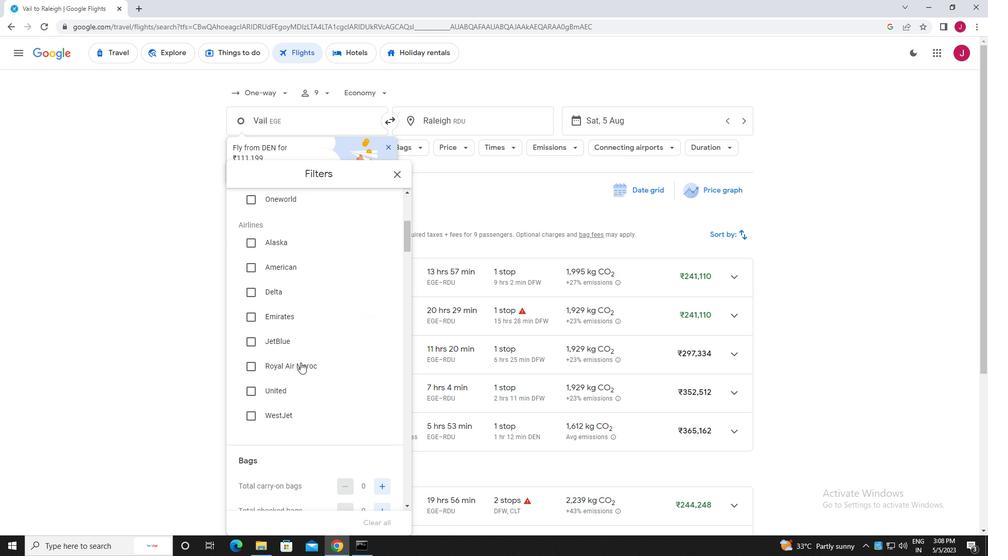 
Action: Mouse moved to (297, 359)
Screenshot: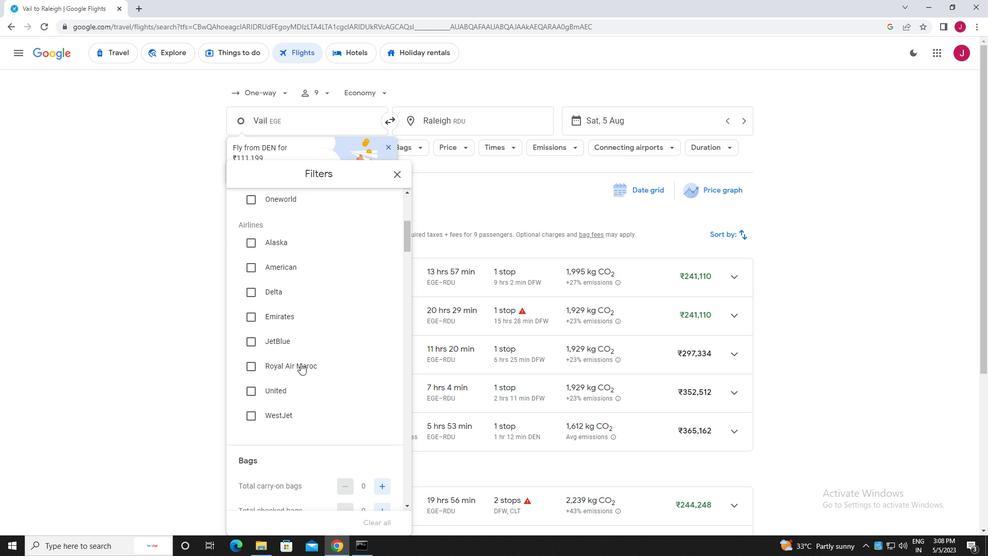 
Action: Mouse scrolled (297, 360) with delta (0, 0)
Screenshot: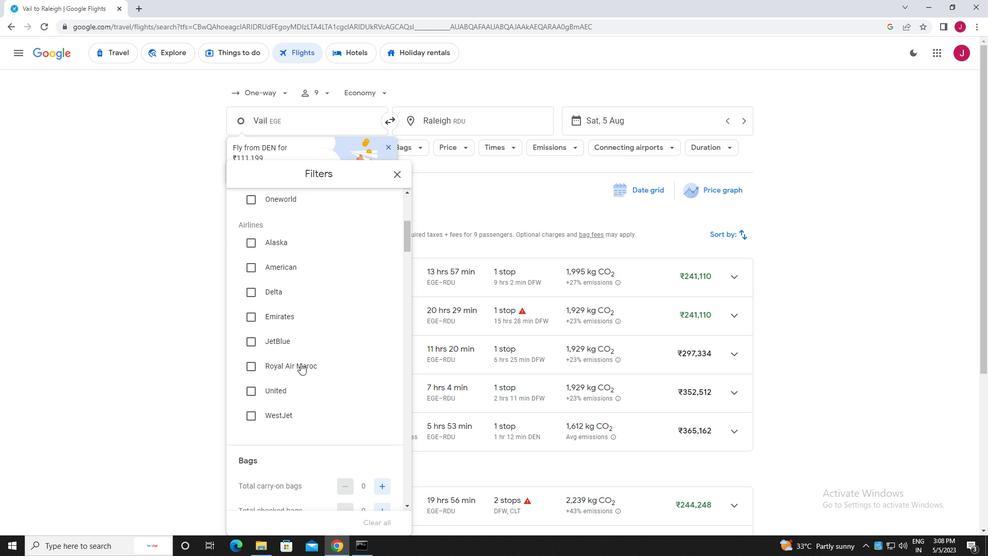 
Action: Mouse moved to (280, 256)
Screenshot: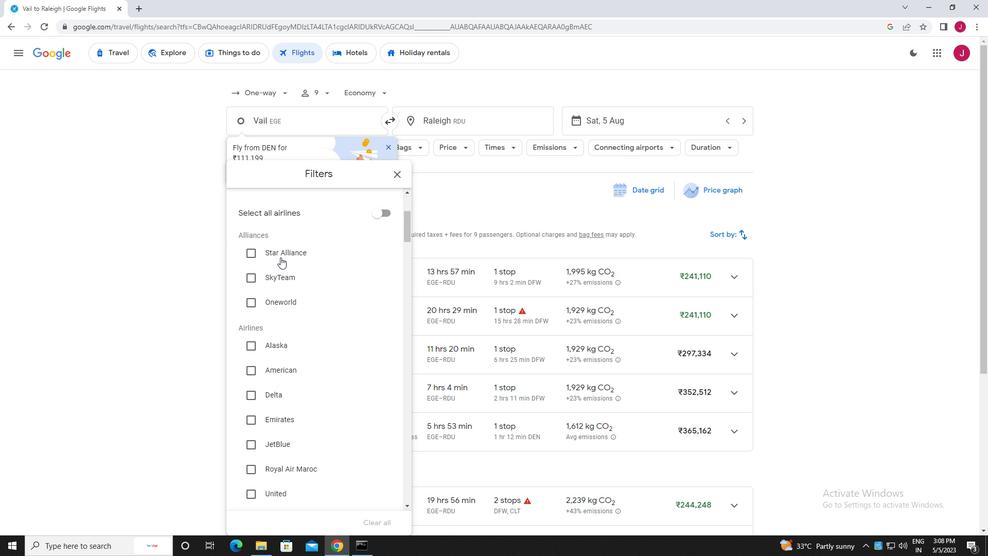 
Action: Mouse scrolled (280, 256) with delta (0, 0)
Screenshot: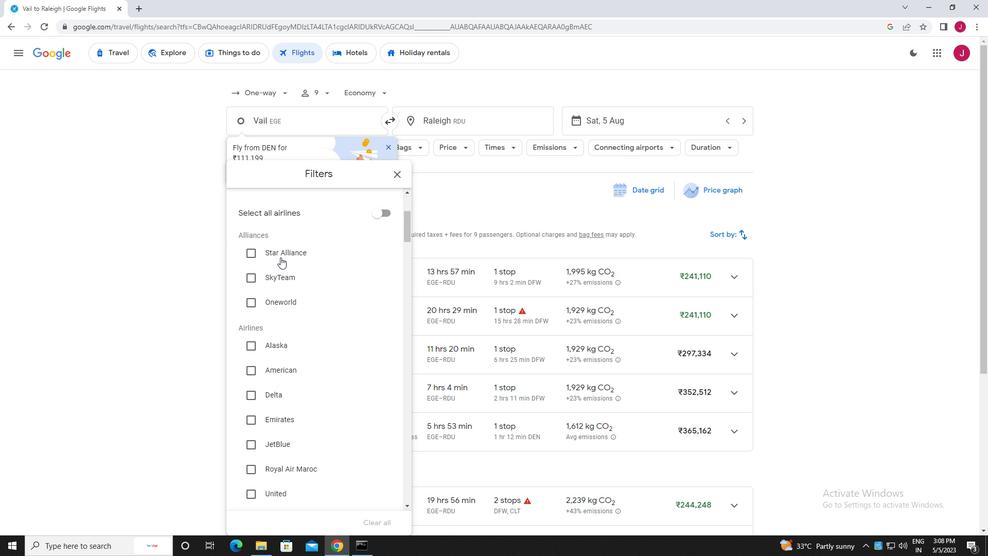 
Action: Mouse moved to (279, 261)
Screenshot: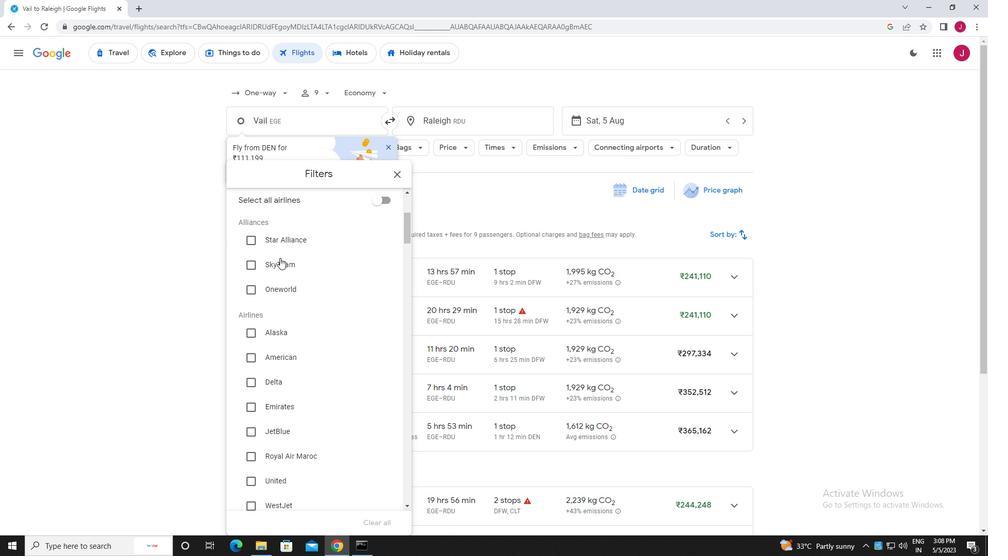 
Action: Mouse scrolled (279, 261) with delta (0, 0)
Screenshot: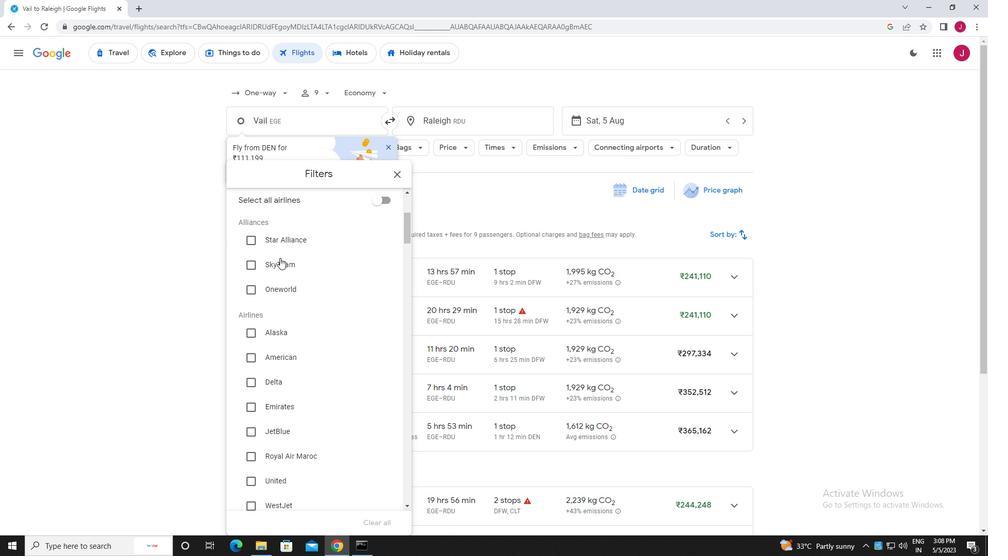 
Action: Mouse moved to (279, 263)
Screenshot: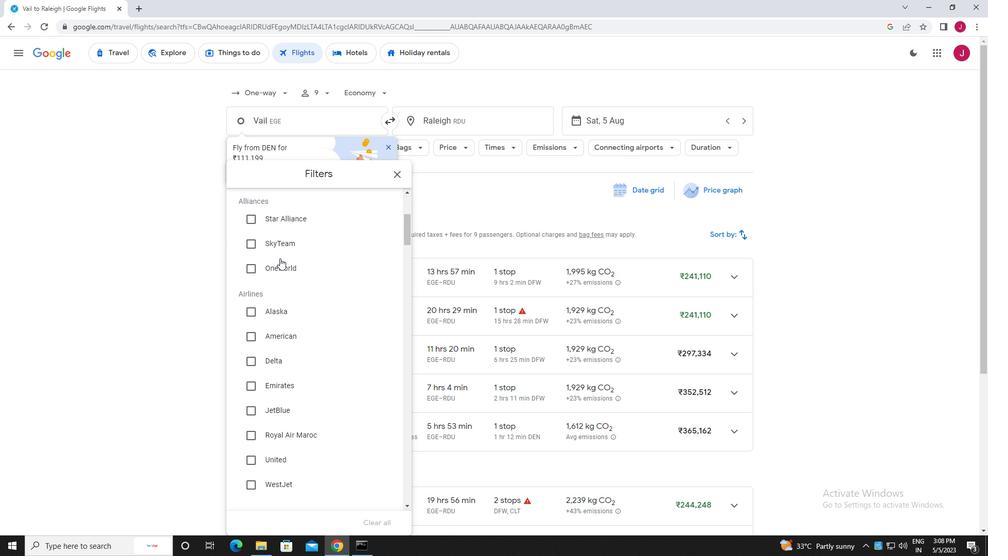 
Action: Mouse scrolled (279, 263) with delta (0, 0)
Screenshot: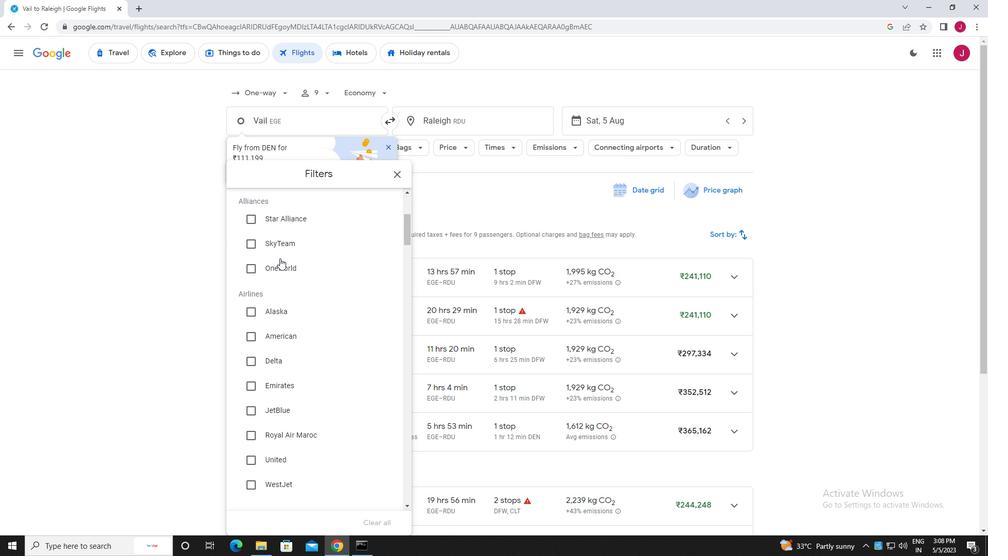 
Action: Mouse moved to (281, 267)
Screenshot: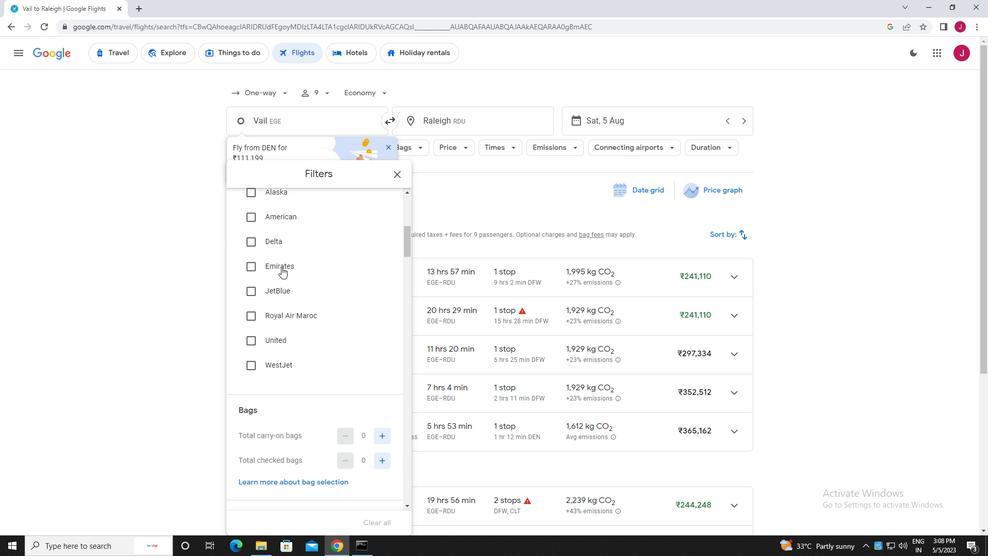 
Action: Mouse scrolled (281, 267) with delta (0, 0)
Screenshot: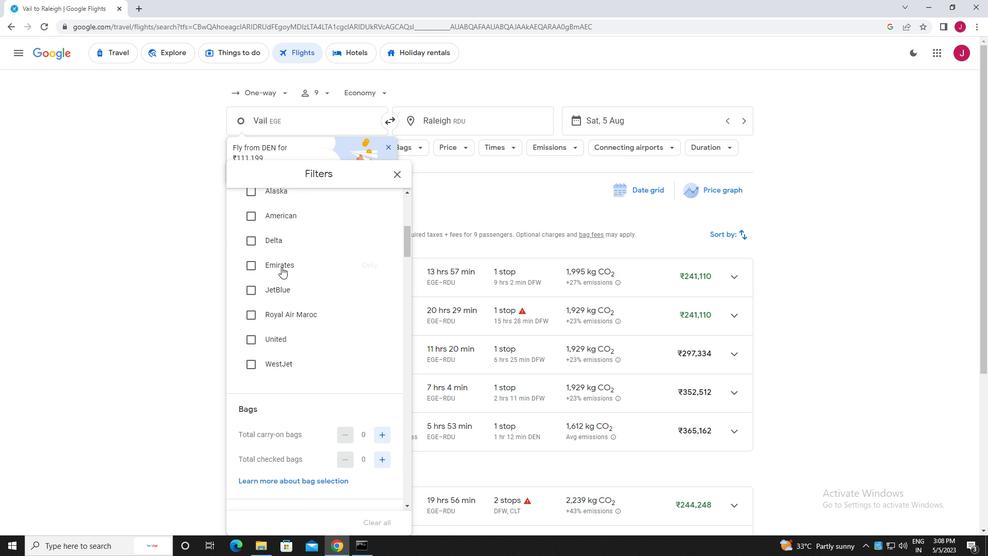 
Action: Mouse moved to (281, 267)
Screenshot: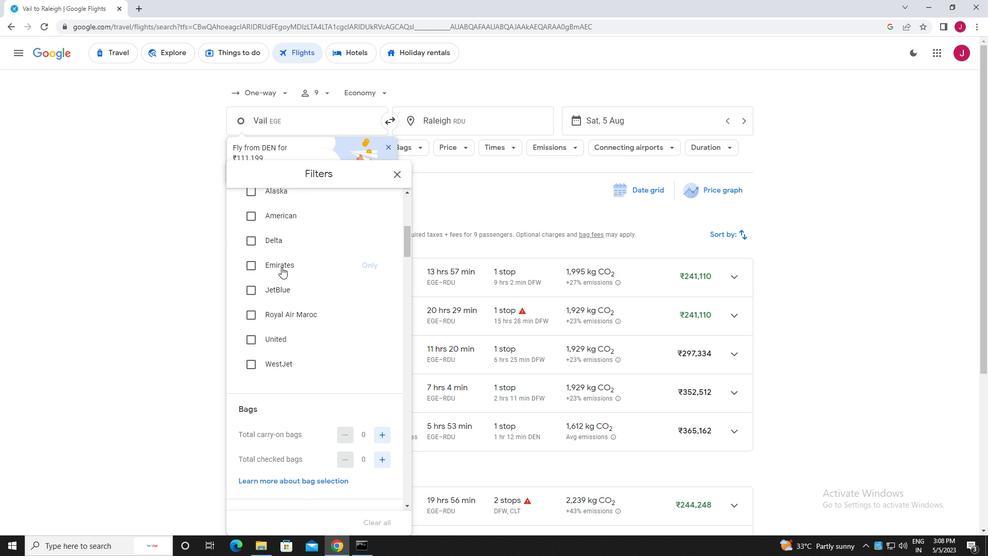 
Action: Mouse scrolled (281, 267) with delta (0, 0)
Screenshot: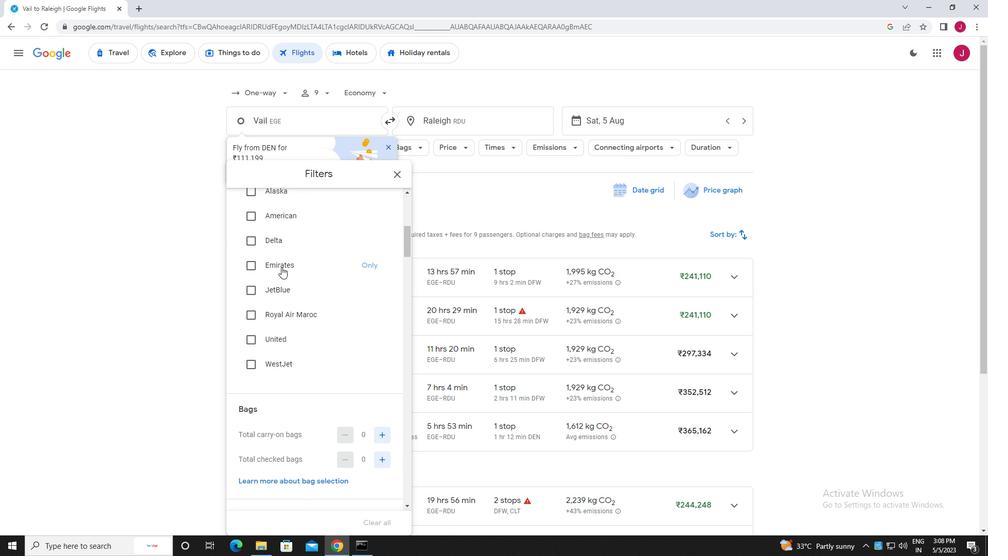 
Action: Mouse scrolled (281, 267) with delta (0, 0)
Screenshot: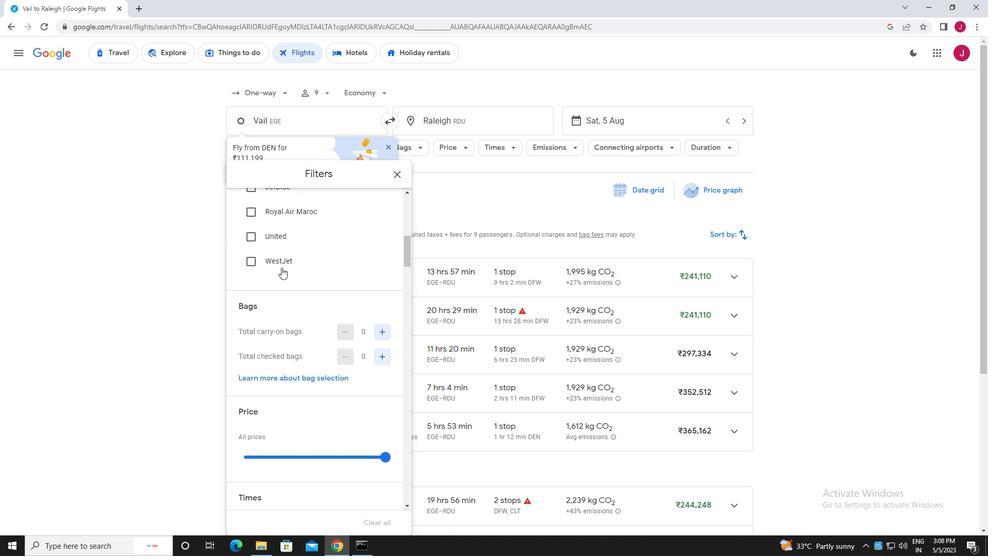 
Action: Mouse moved to (282, 268)
Screenshot: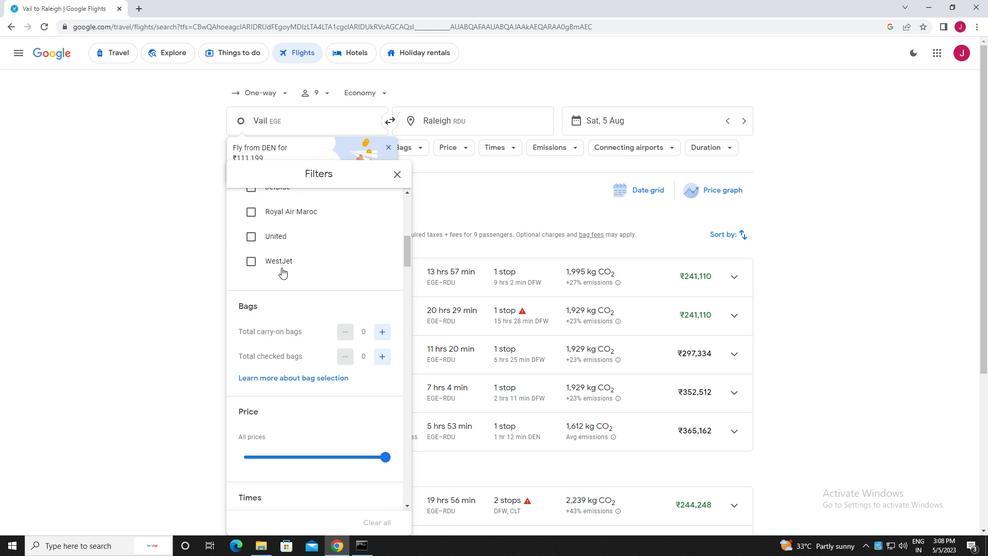 
Action: Mouse scrolled (282, 267) with delta (0, 0)
Screenshot: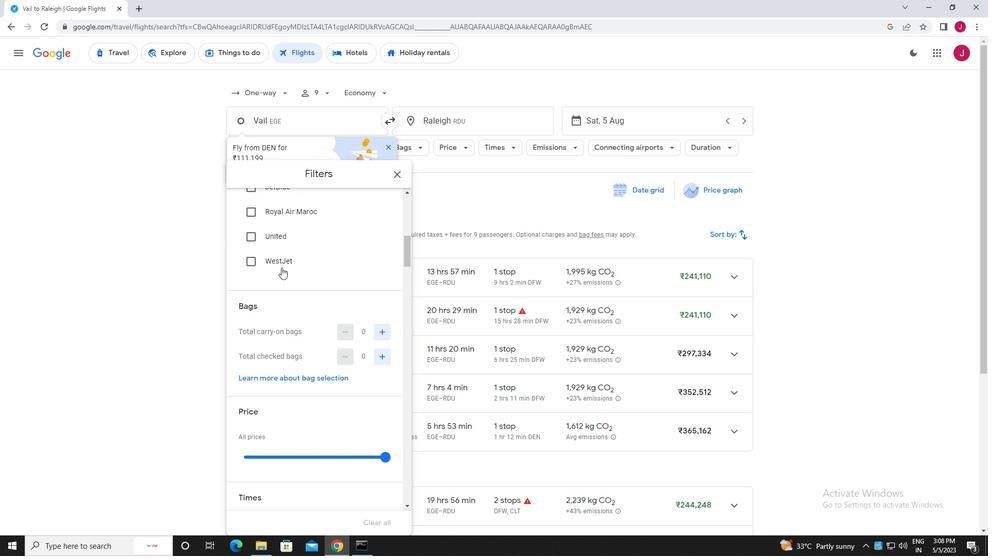 
Action: Mouse moved to (385, 225)
Screenshot: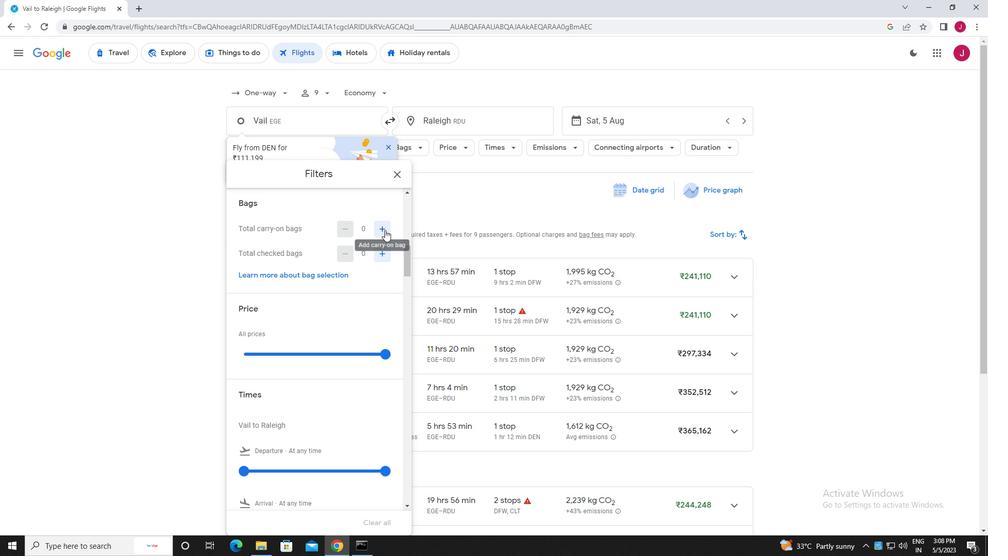 
Action: Mouse pressed left at (385, 225)
Screenshot: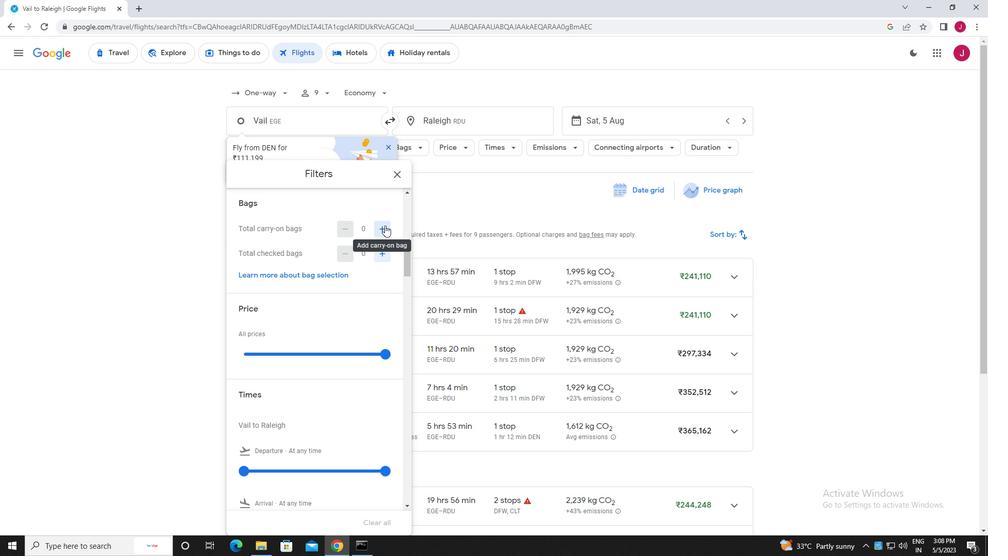 
Action: Mouse moved to (383, 356)
Screenshot: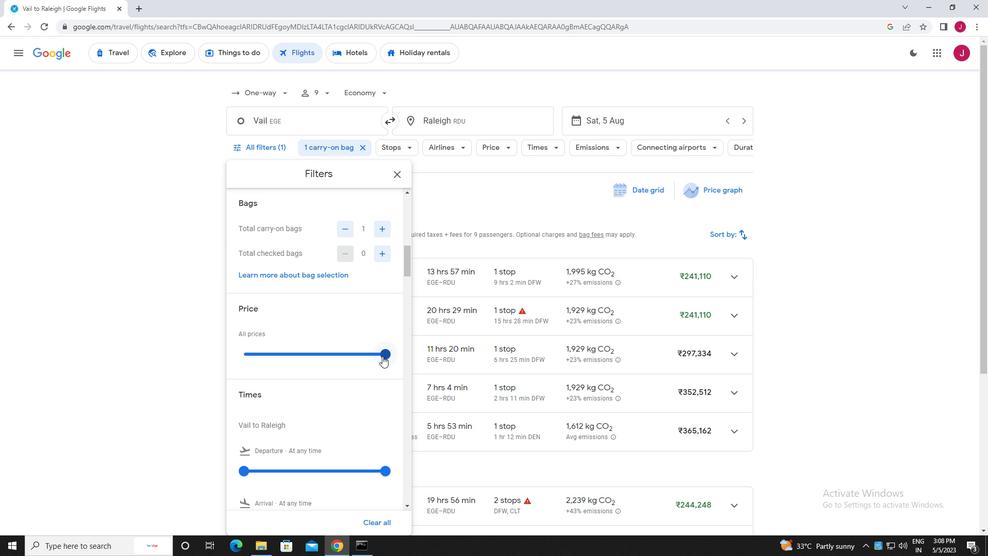 
Action: Mouse pressed left at (383, 356)
Screenshot: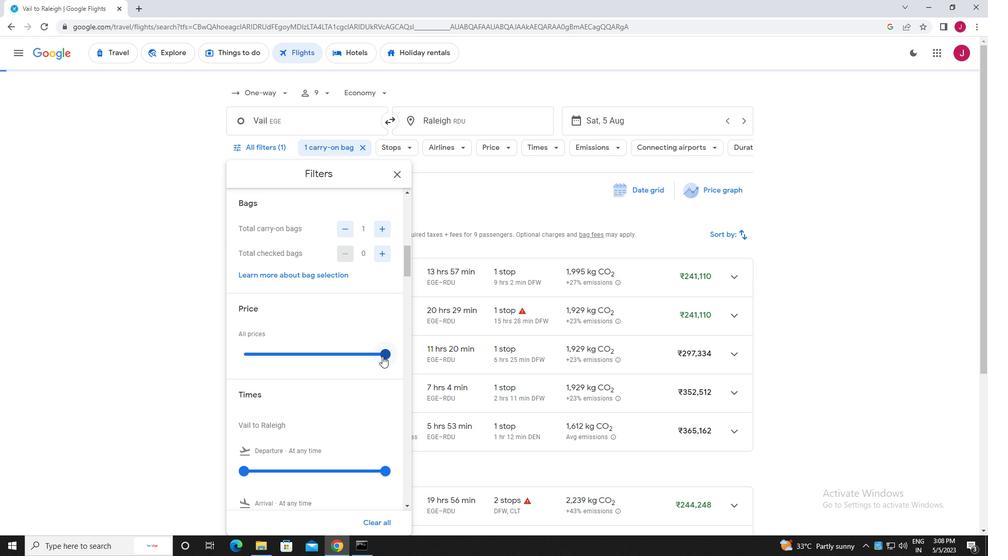 
Action: Mouse moved to (316, 320)
Screenshot: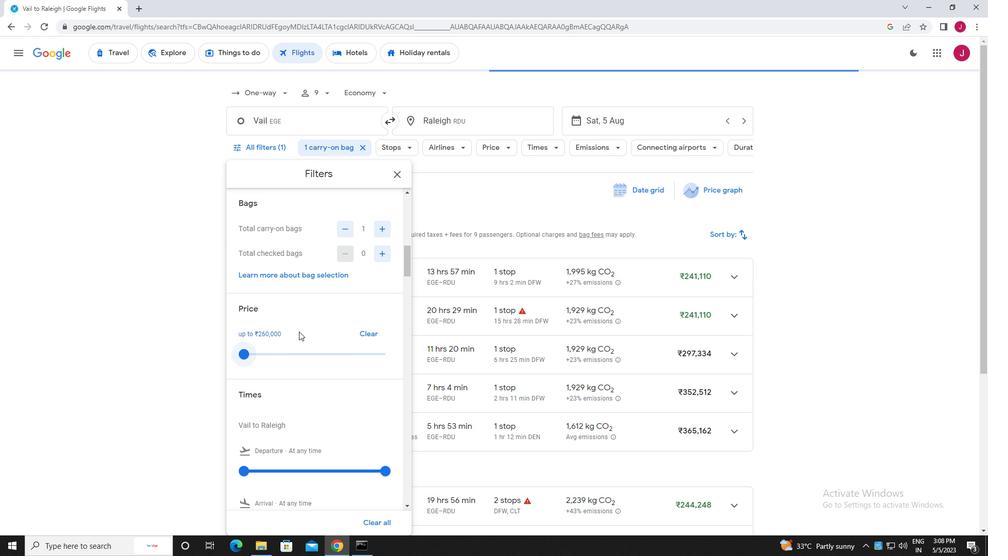 
Action: Mouse scrolled (316, 320) with delta (0, 0)
Screenshot: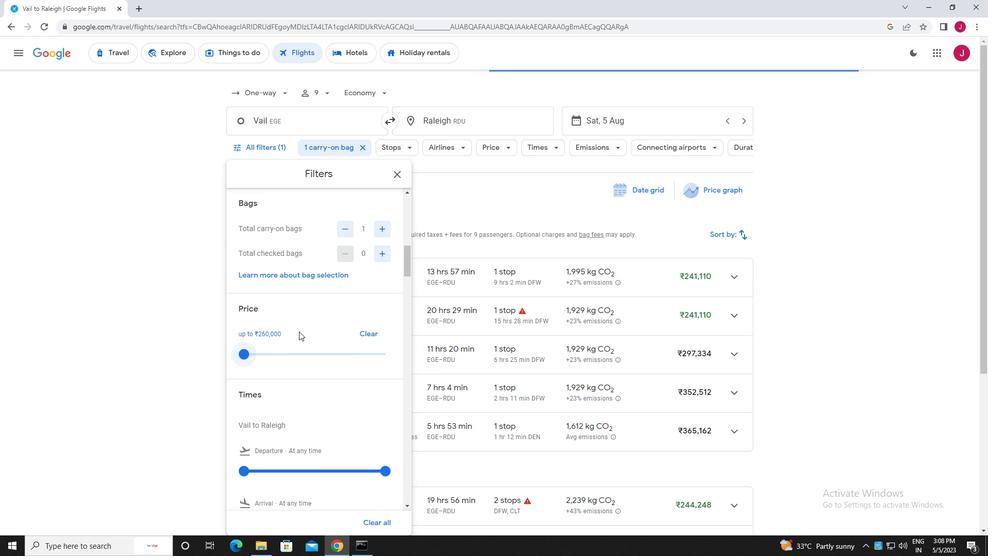 
Action: Mouse scrolled (316, 320) with delta (0, 0)
Screenshot: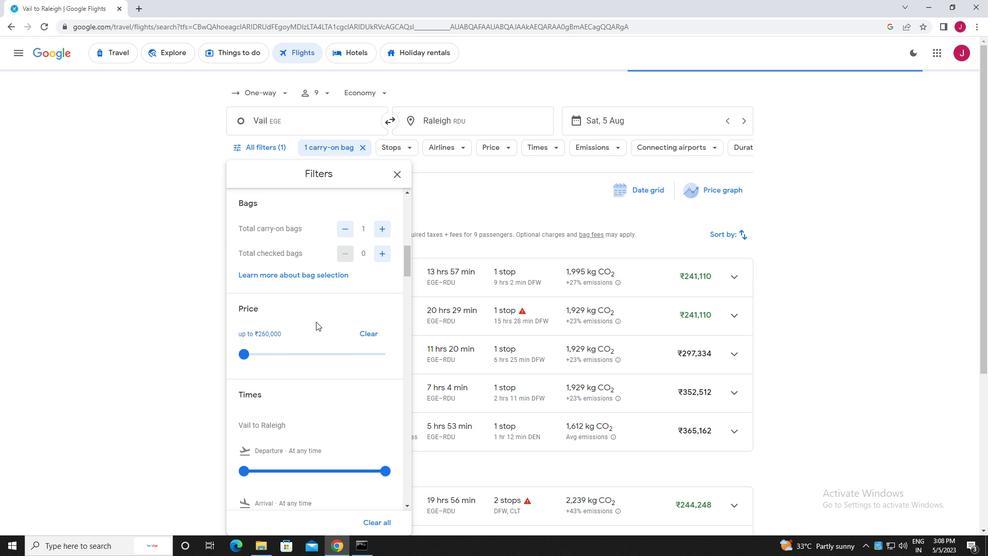 
Action: Mouse scrolled (316, 320) with delta (0, 0)
Screenshot: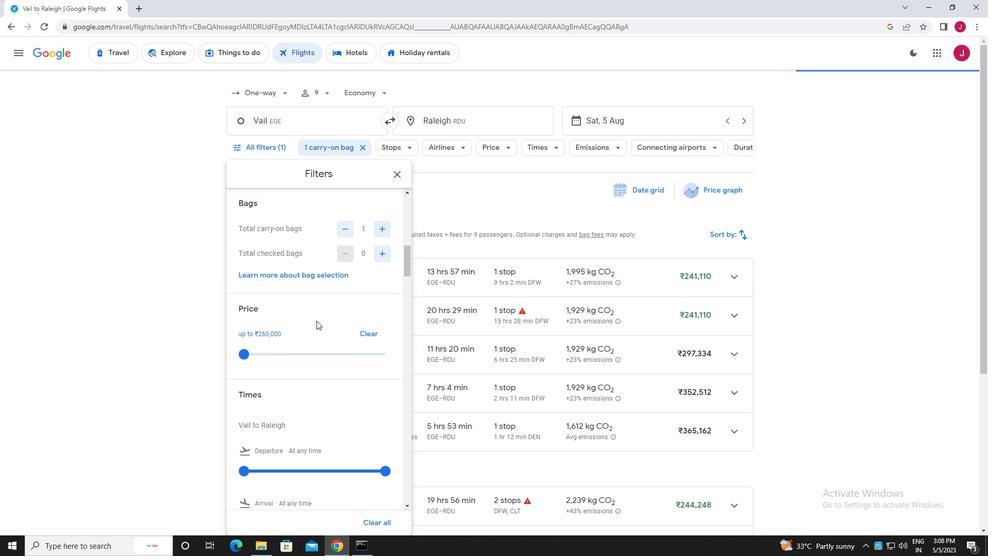 
Action: Mouse moved to (387, 315)
Screenshot: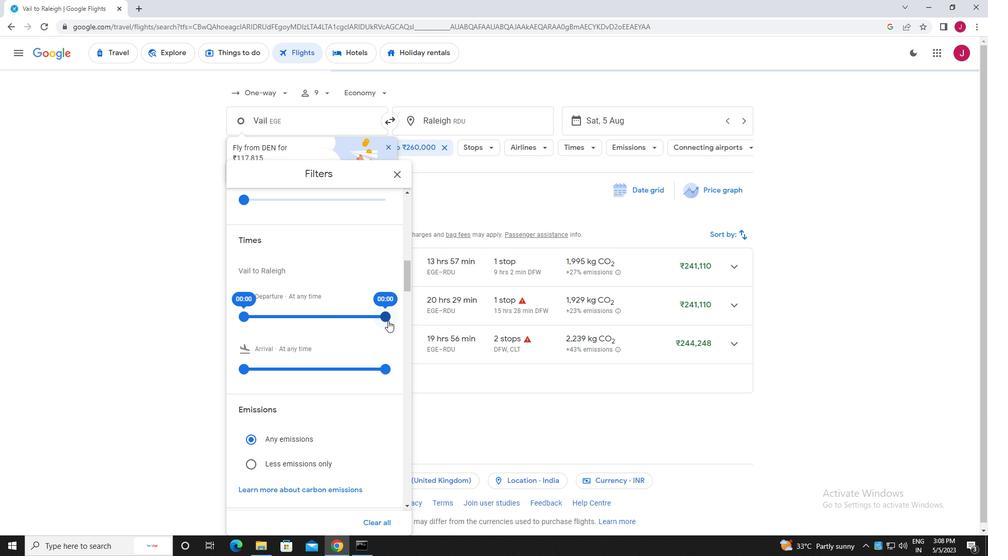 
Action: Mouse pressed left at (387, 315)
Screenshot: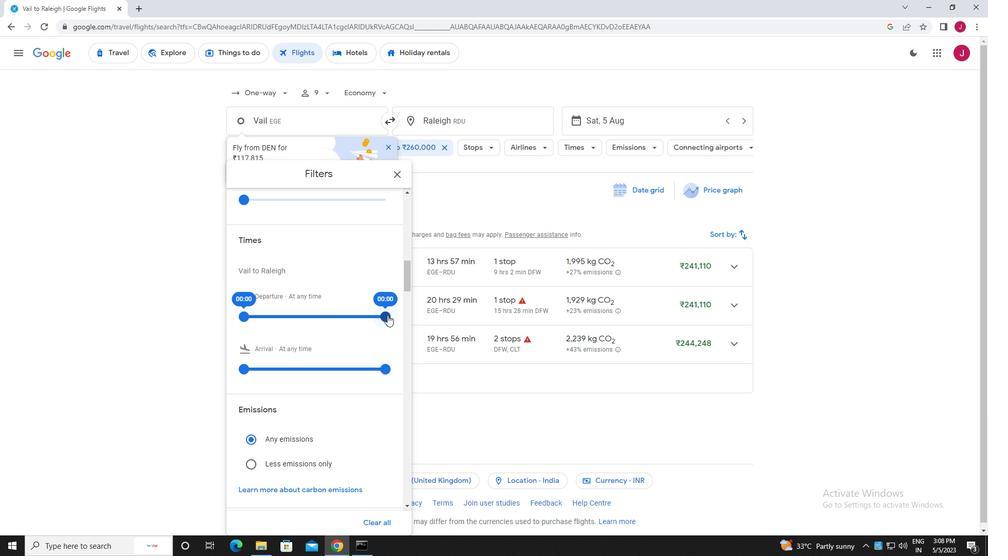 
Action: Mouse moved to (352, 250)
Screenshot: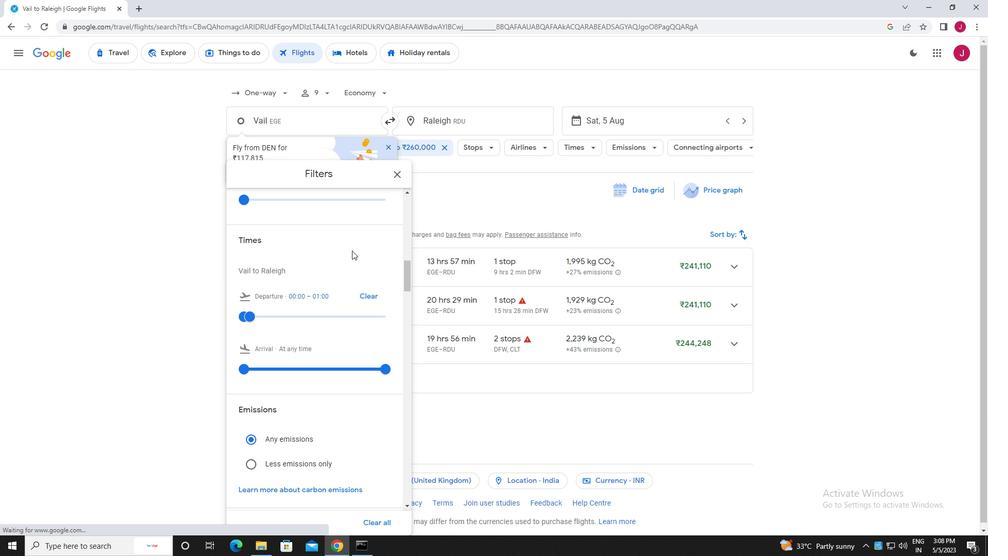 
